 Task: Send an email with the signature Gerald Davis with the subject Request for a course recommendation and the message I appreciate your attention to detail and thorough response. from softage.2@softage.net to softage.6@softage.net with an attached image file Logo.png and move the email from Sent Items to the folder Fragrances
Action: Mouse moved to (700, 303)
Screenshot: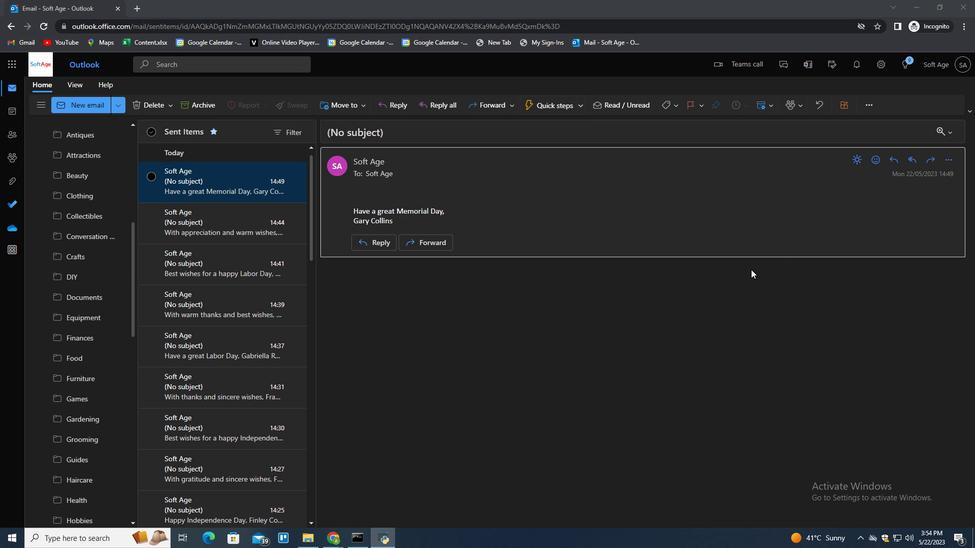 
Action: Mouse pressed left at (700, 303)
Screenshot: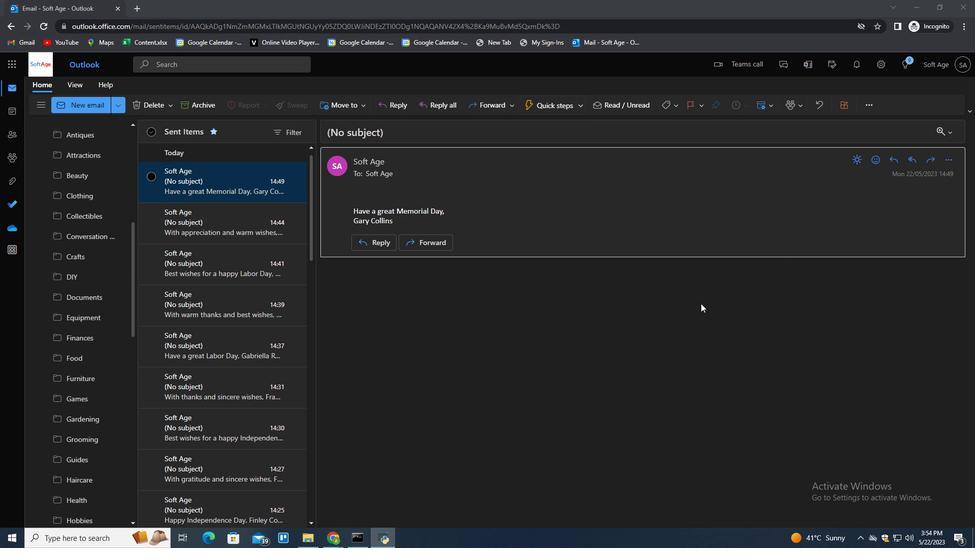 
Action: Key pressed n
Screenshot: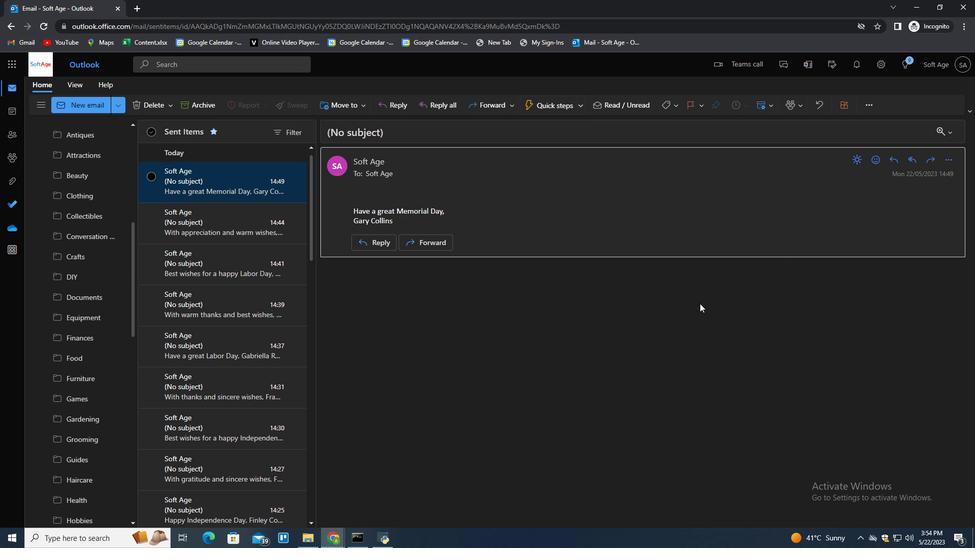 
Action: Mouse moved to (683, 101)
Screenshot: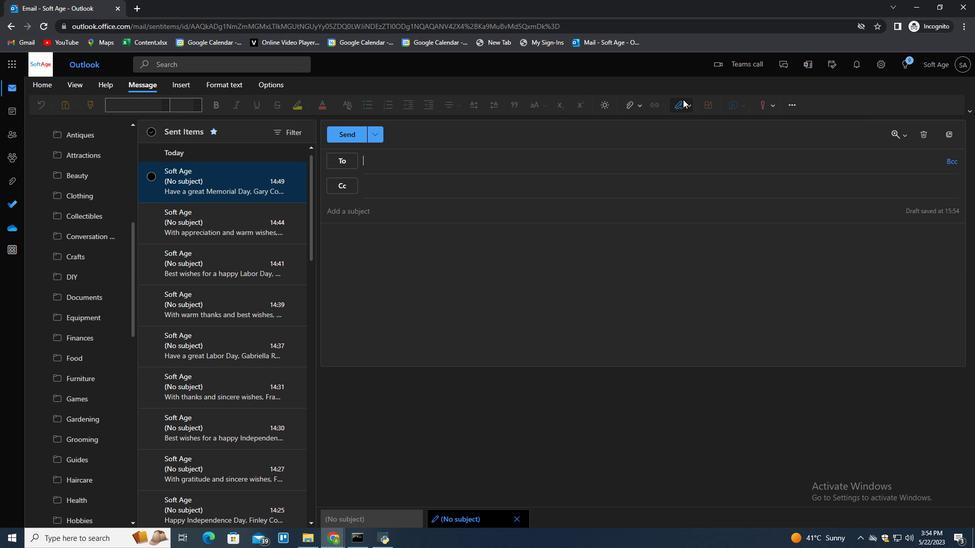 
Action: Mouse pressed left at (683, 101)
Screenshot: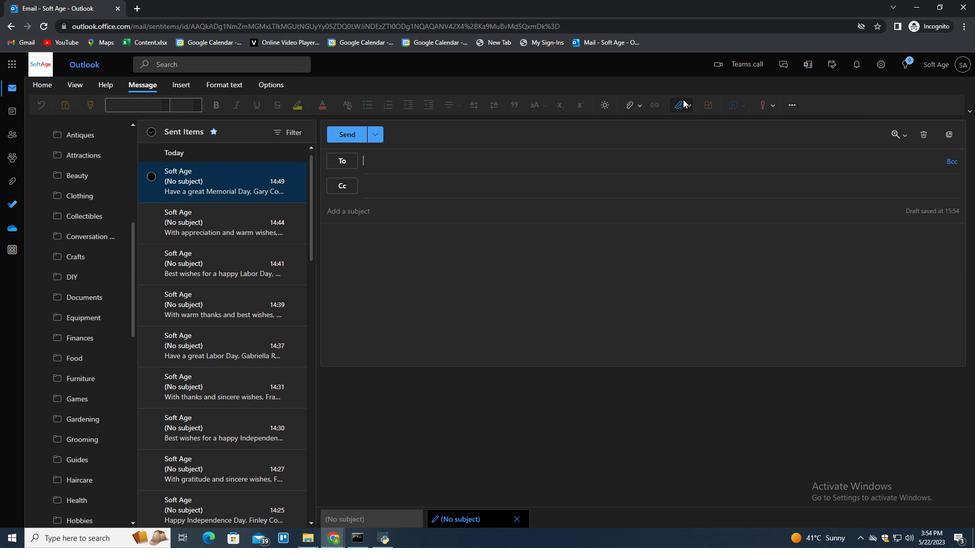 
Action: Mouse moved to (669, 141)
Screenshot: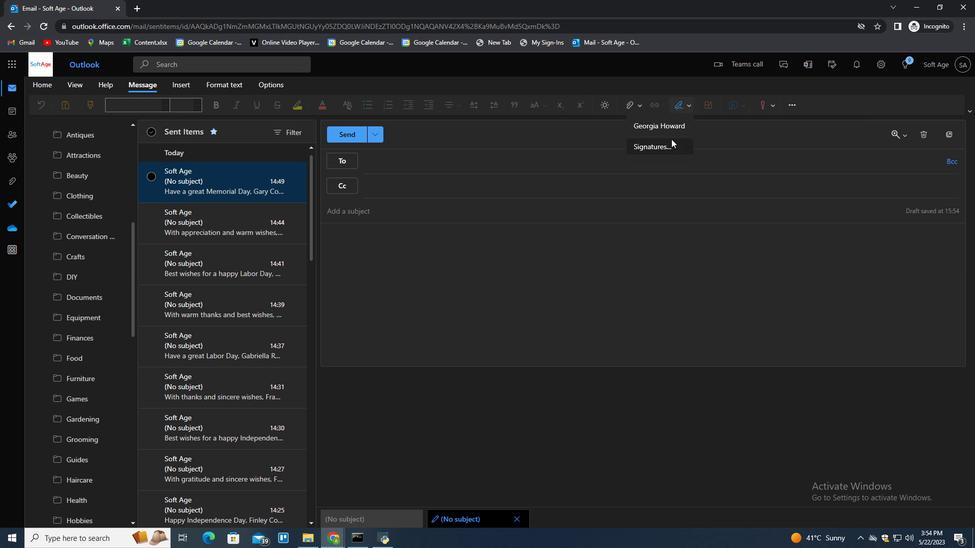 
Action: Mouse pressed left at (669, 141)
Screenshot: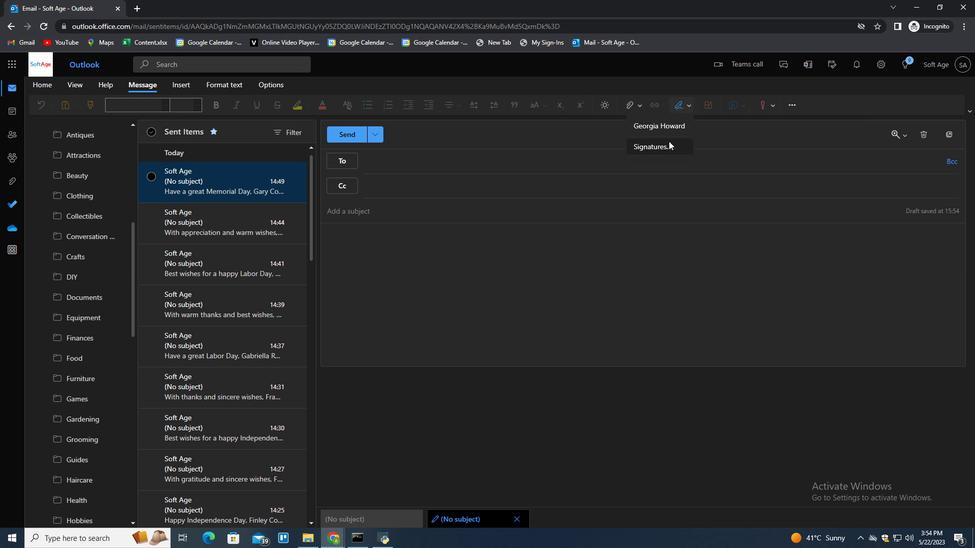 
Action: Mouse moved to (690, 188)
Screenshot: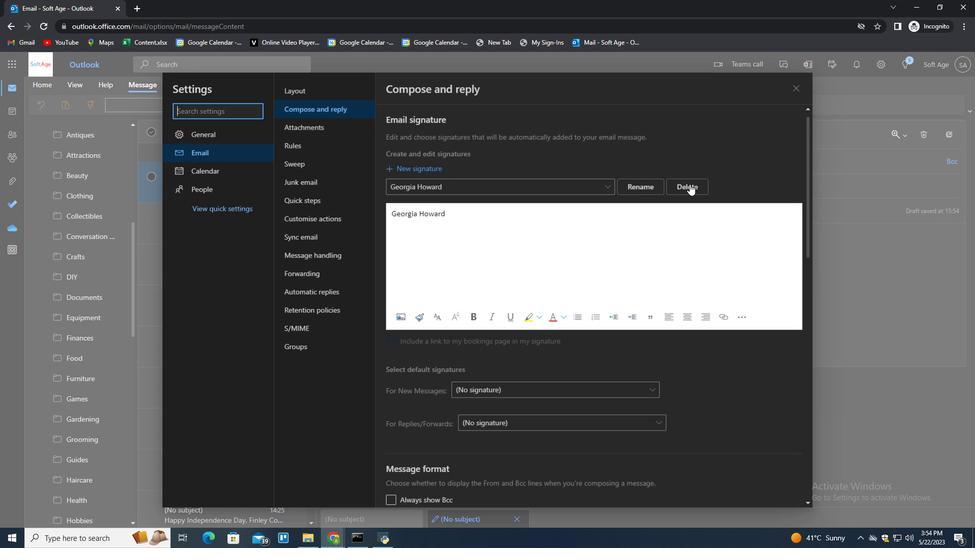 
Action: Mouse pressed left at (690, 188)
Screenshot: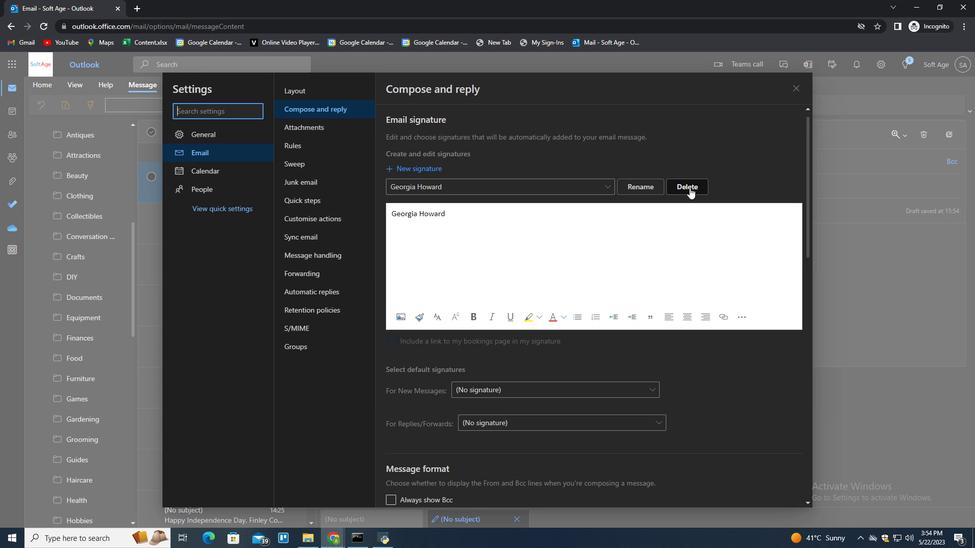 
Action: Mouse moved to (688, 187)
Screenshot: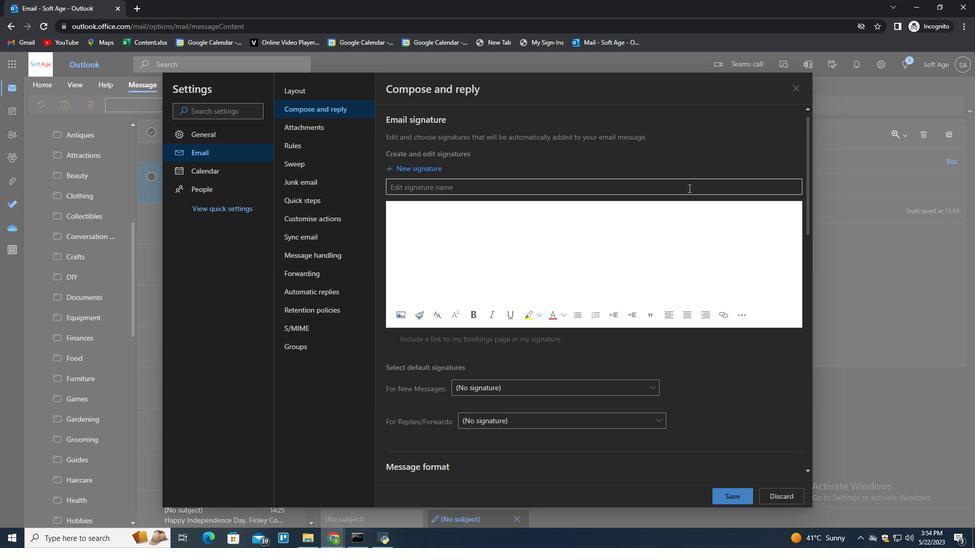 
Action: Mouse pressed left at (688, 187)
Screenshot: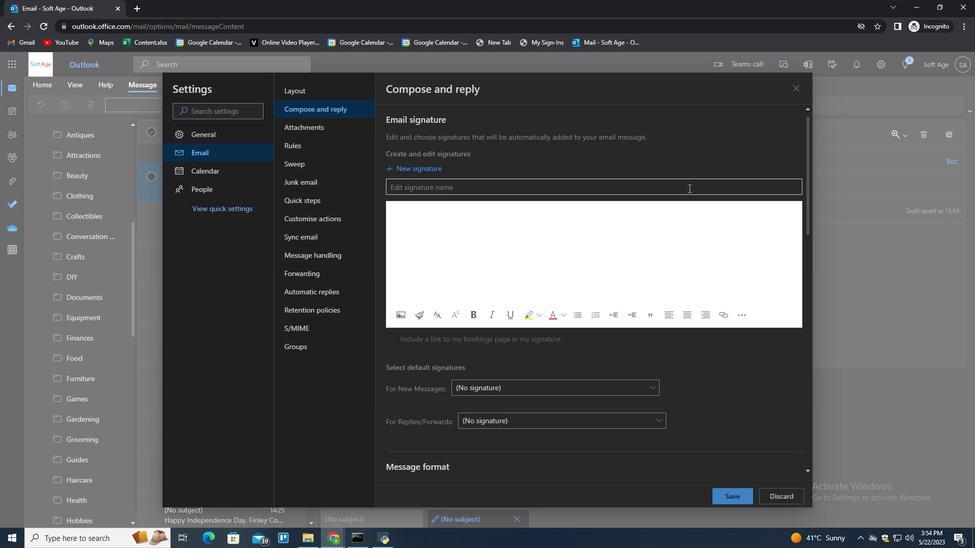 
Action: Key pressed <Key.shift>Gerald<Key.space><Key.shift>Davis<Key.tab><Key.shift>Gr<Key.backspace>erals<Key.backspace>d<Key.space><Key.shift>Davis
Screenshot: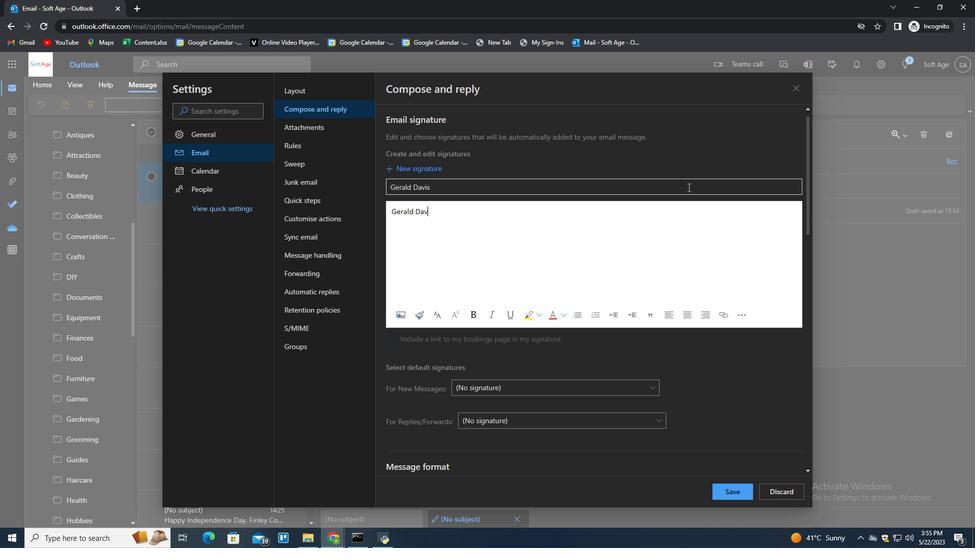 
Action: Mouse moved to (731, 485)
Screenshot: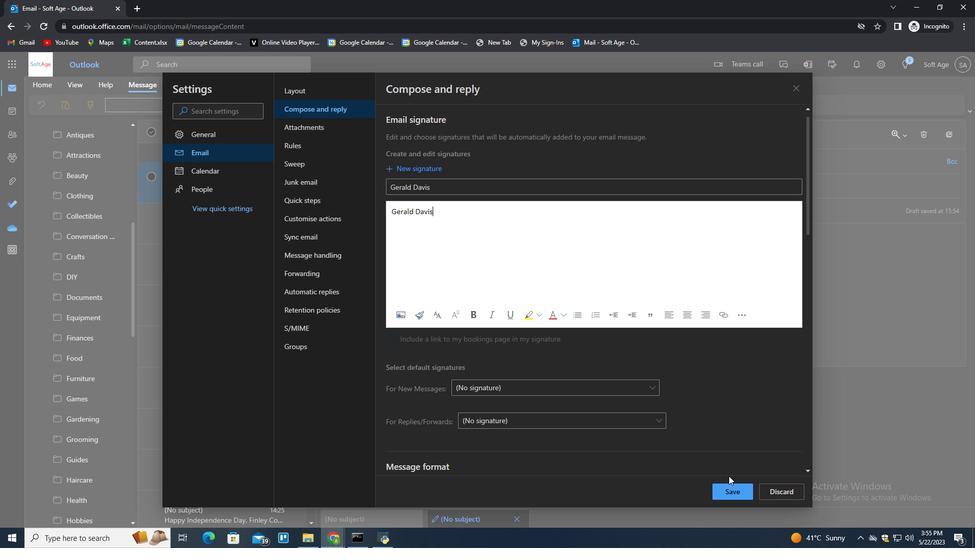 
Action: Mouse pressed left at (731, 485)
Screenshot: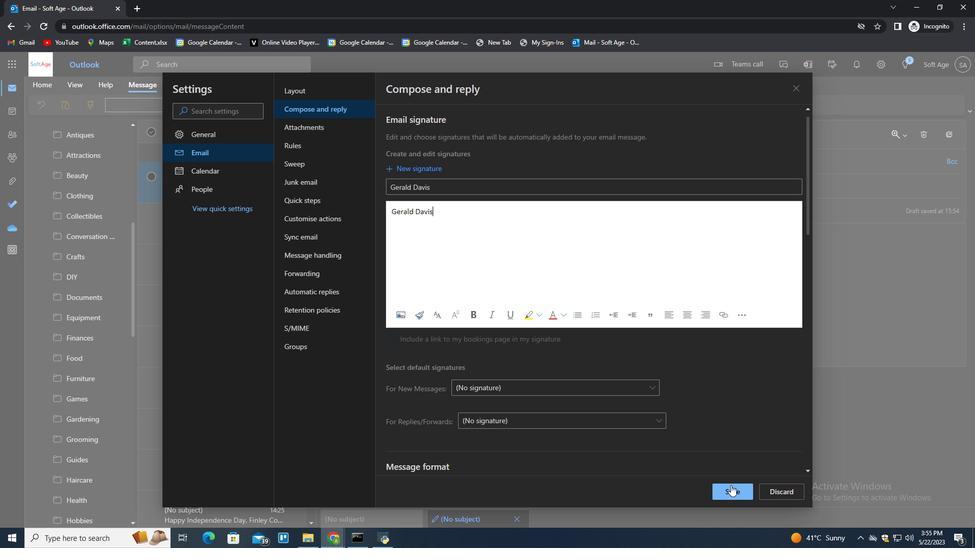 
Action: Mouse moved to (865, 343)
Screenshot: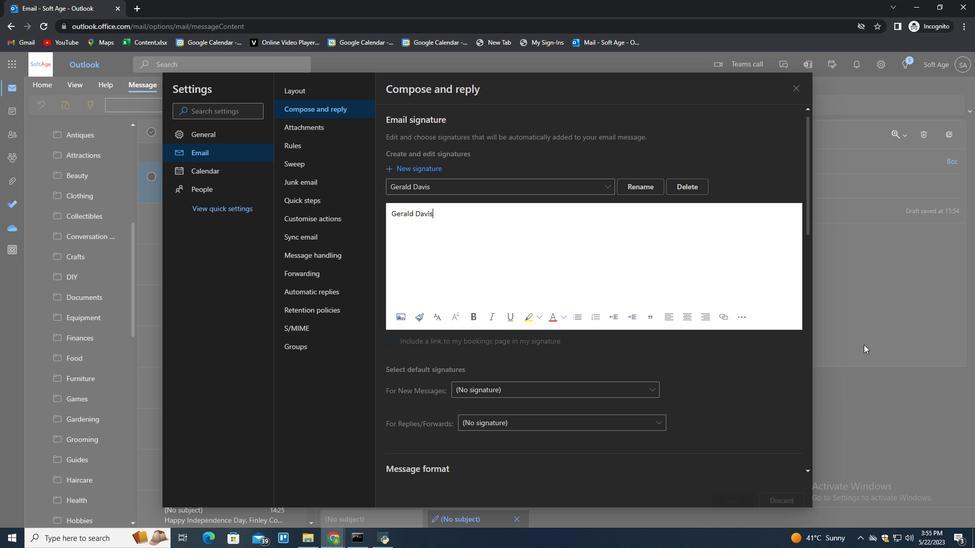 
Action: Mouse pressed left at (865, 343)
Screenshot: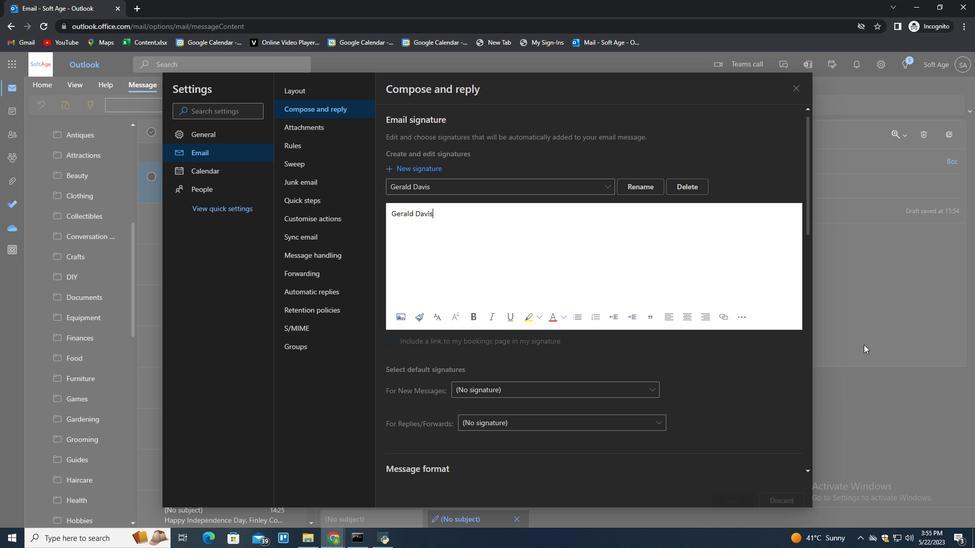 
Action: Mouse moved to (688, 107)
Screenshot: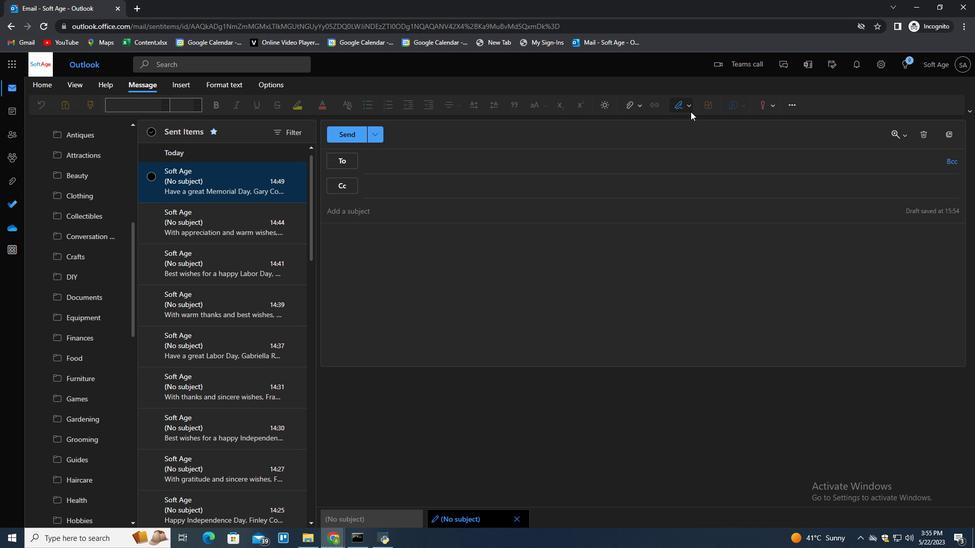 
Action: Mouse pressed left at (688, 107)
Screenshot: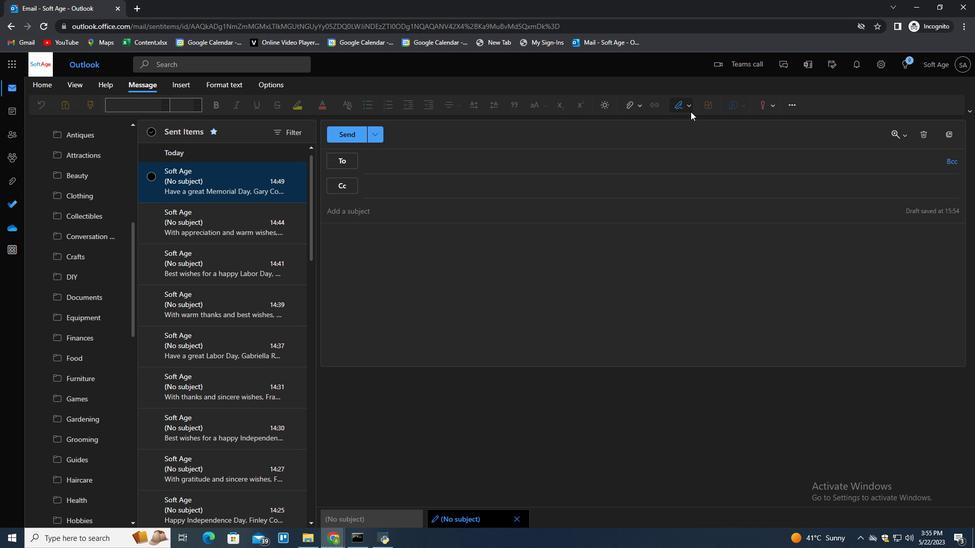 
Action: Mouse moved to (678, 124)
Screenshot: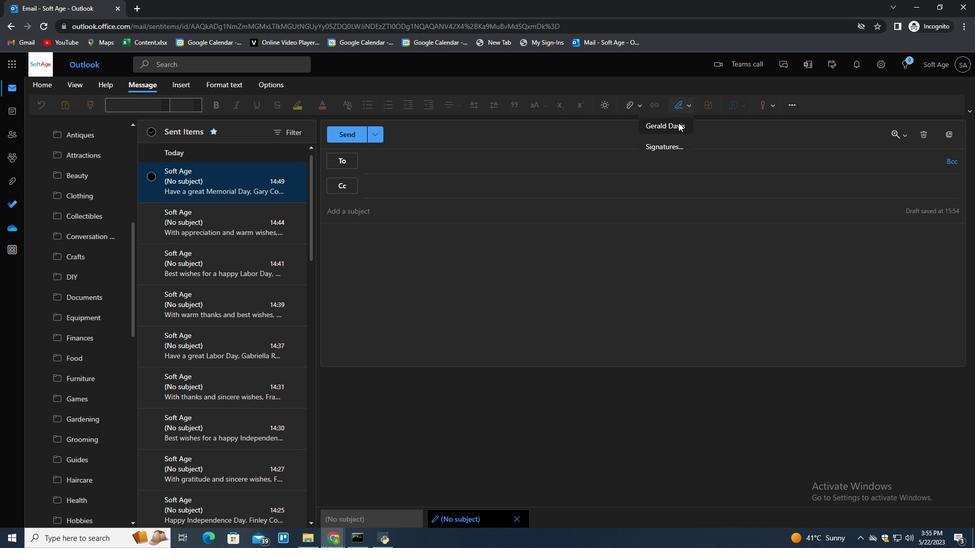 
Action: Mouse pressed left at (678, 124)
Screenshot: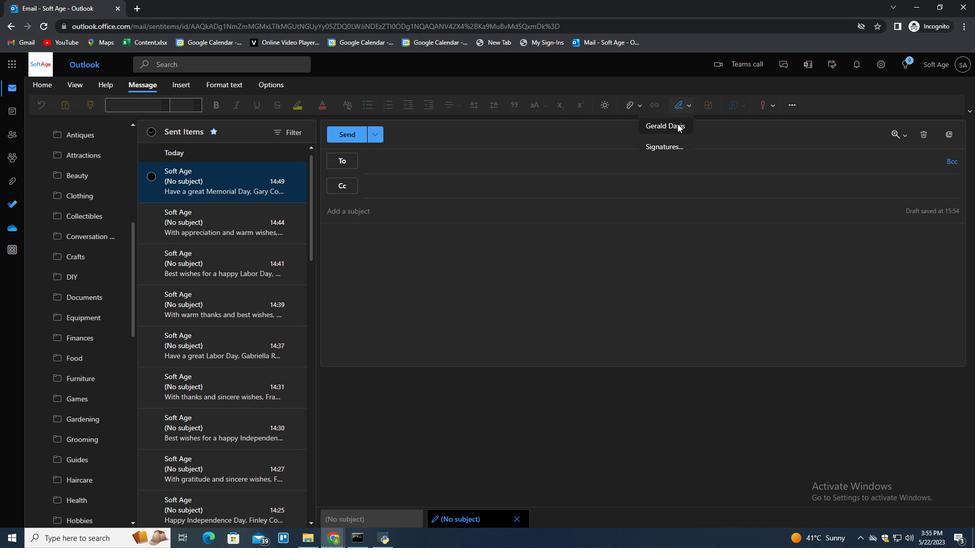 
Action: Mouse moved to (378, 214)
Screenshot: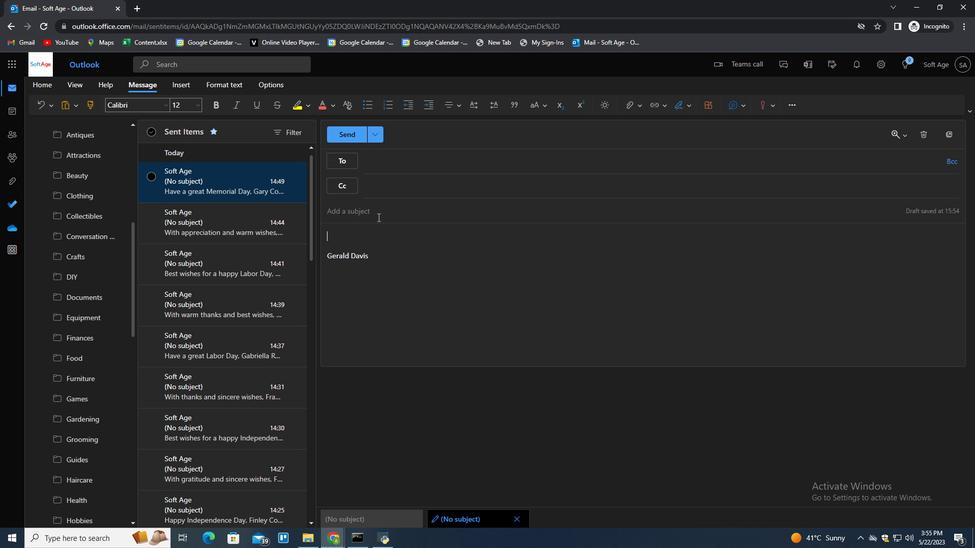
Action: Mouse pressed left at (378, 214)
Screenshot: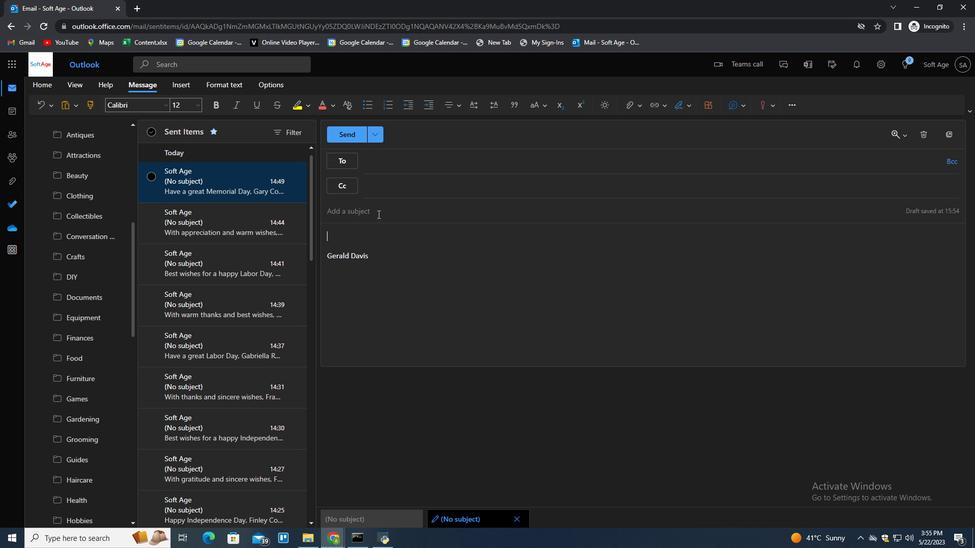 
Action: Key pressed <Key.shift>
Screenshot: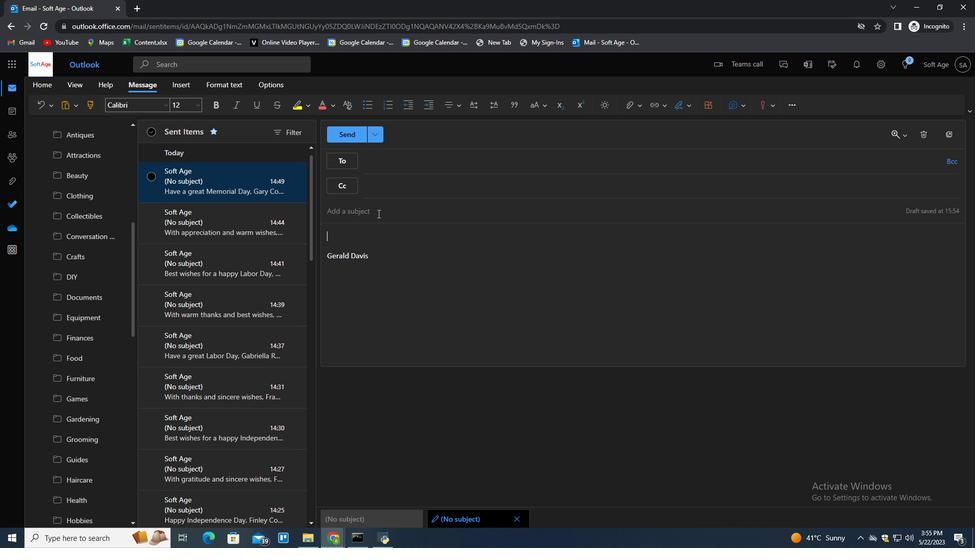 
Action: Mouse moved to (378, 210)
Screenshot: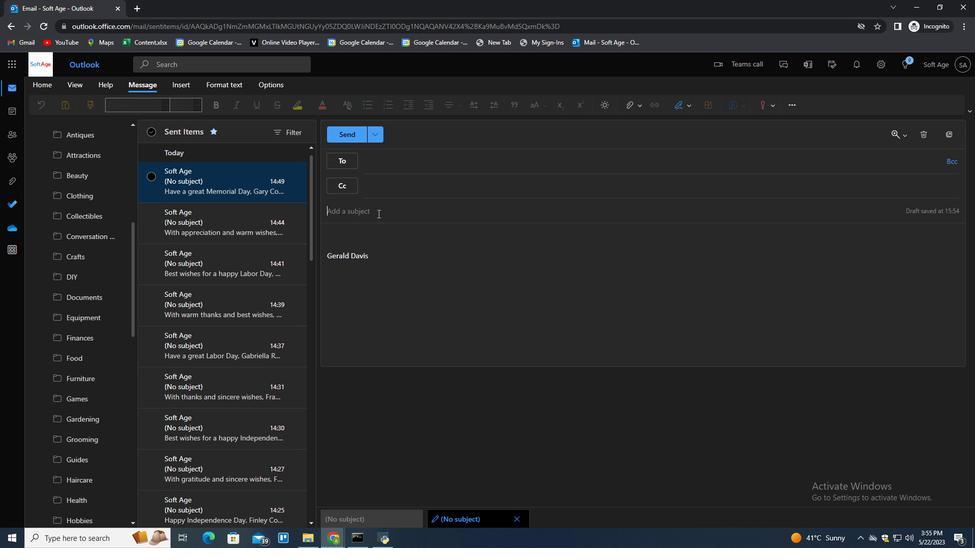 
Action: Key pressed Request<Key.space>for<Key.space>a<Key.space>course<Key.space>recommendation<Key.tab><Key.shift>I<Key.space>appreciate<Key.space>your<Key.space>attention<Key.space>to<Key.space>detail<Key.space>and<Key.space>throu<Key.backspace><Key.backspace><Key.backspace>orought<Key.backspace><Key.space>response,<Key.backspace>.
Screenshot: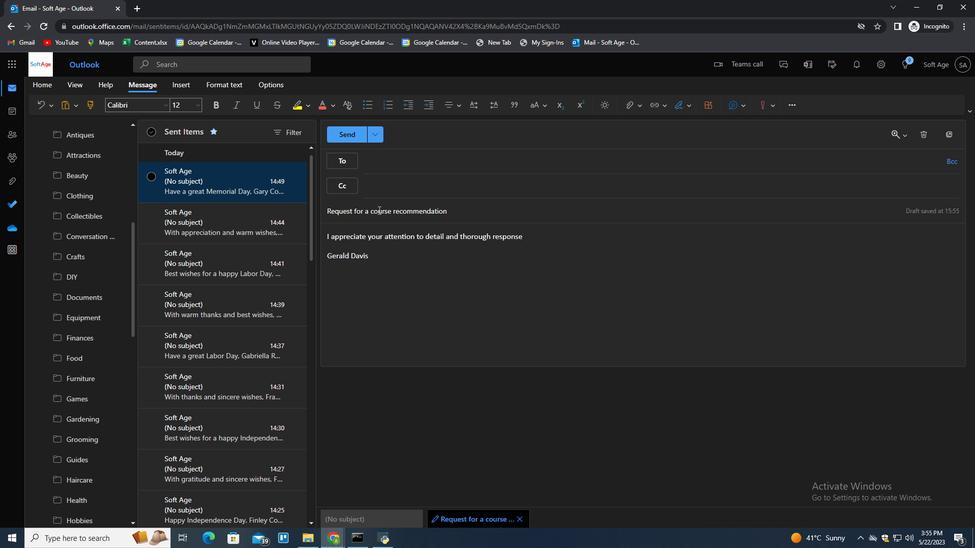 
Action: Mouse moved to (386, 158)
Screenshot: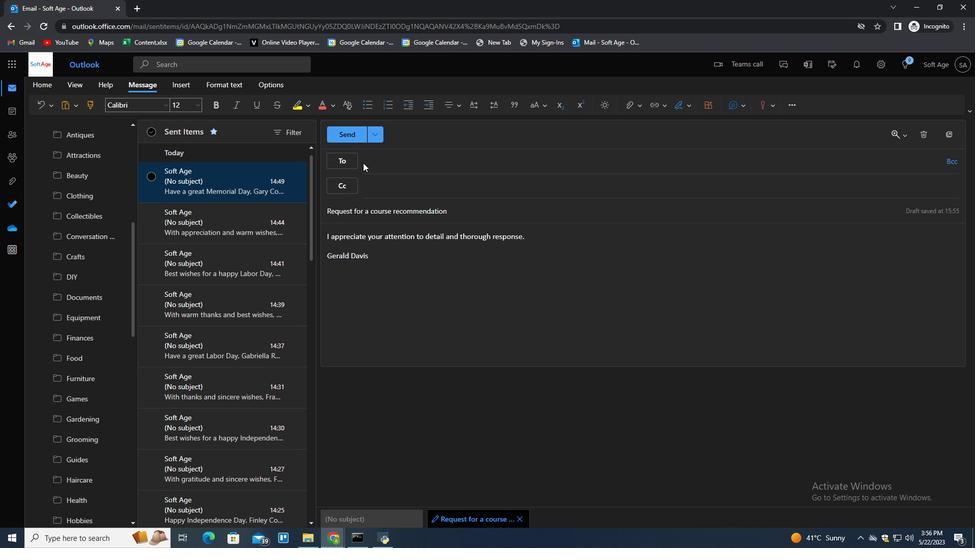 
Action: Mouse pressed left at (386, 158)
Screenshot: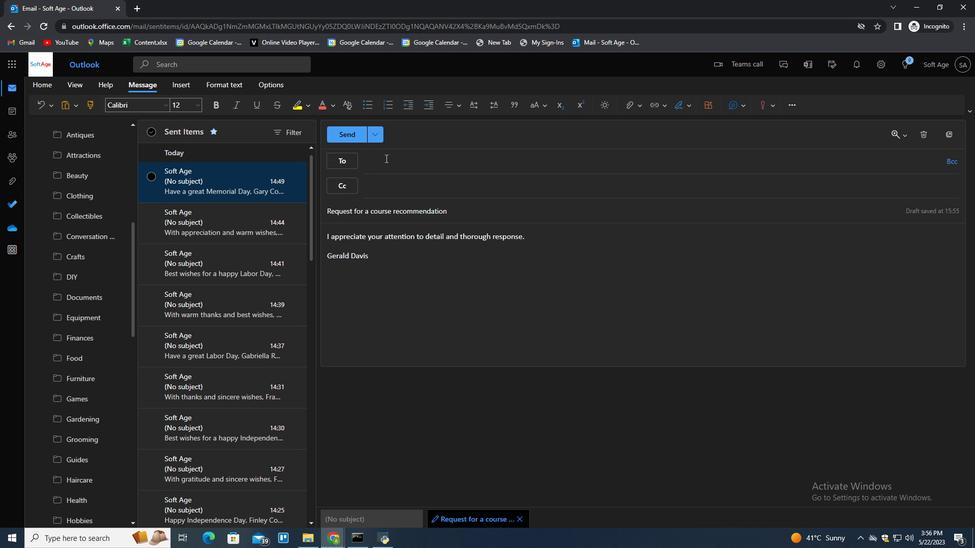 
Action: Key pressed softage6<Key.shift>@<Key.left><Key.left>.<Key.end>softage.net<Key.enter>
Screenshot: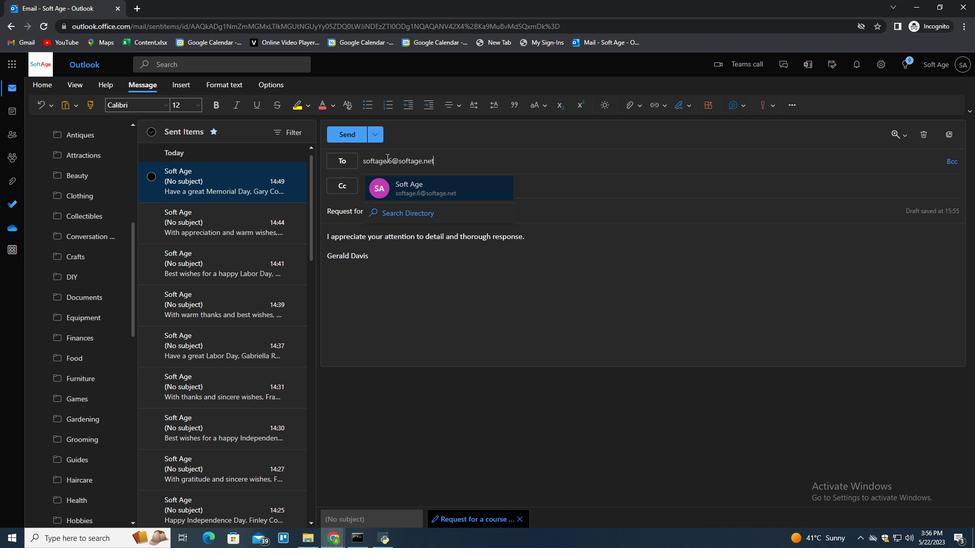 
Action: Mouse moved to (408, 255)
Screenshot: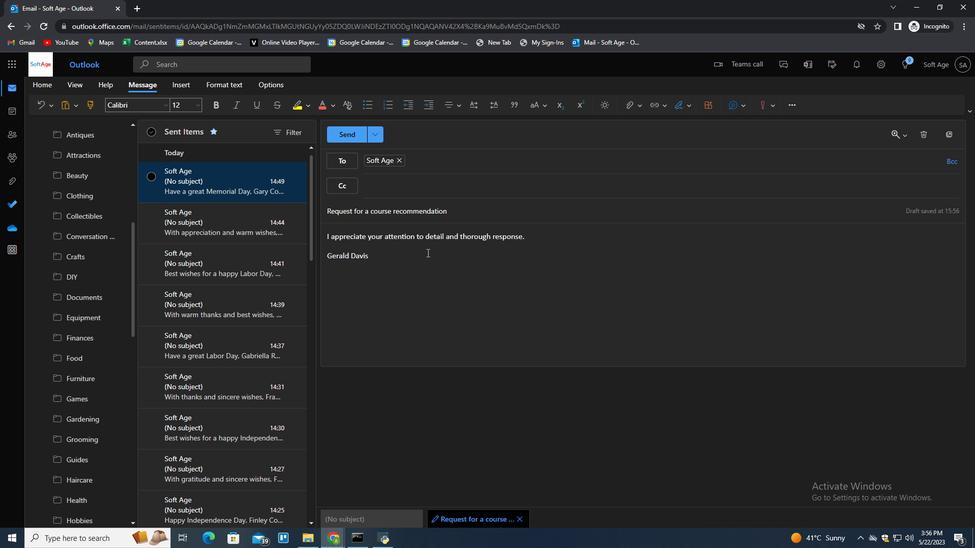 
Action: Mouse pressed left at (408, 255)
Screenshot: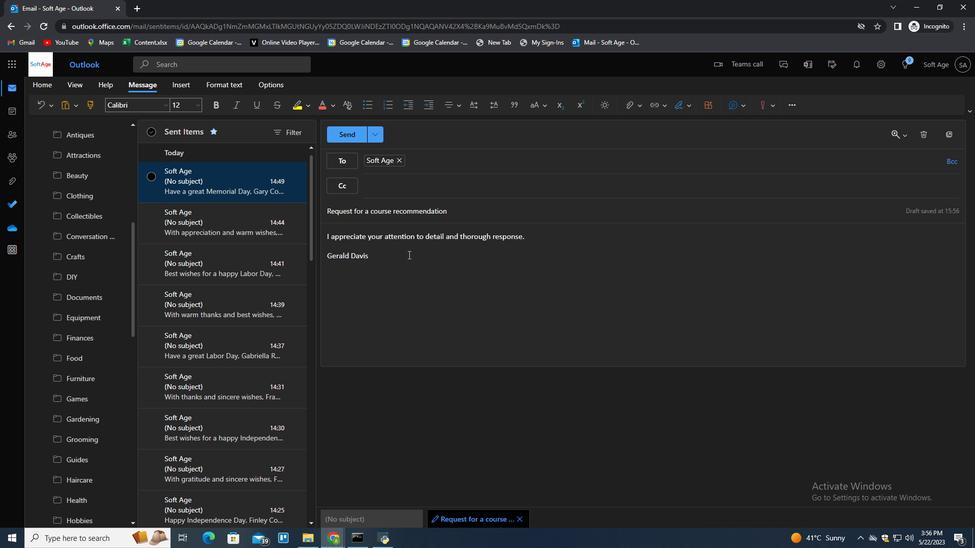 
Action: Mouse moved to (636, 98)
Screenshot: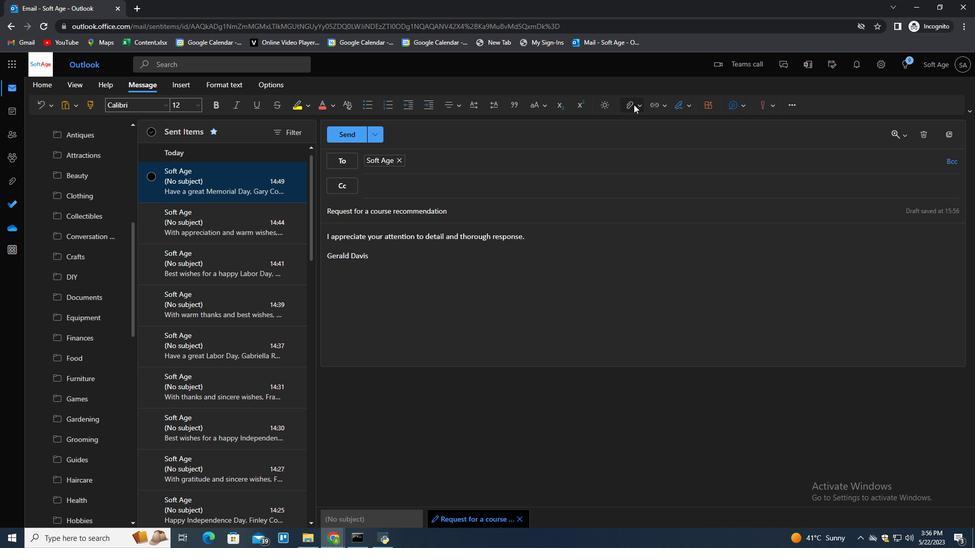 
Action: Mouse pressed left at (636, 98)
Screenshot: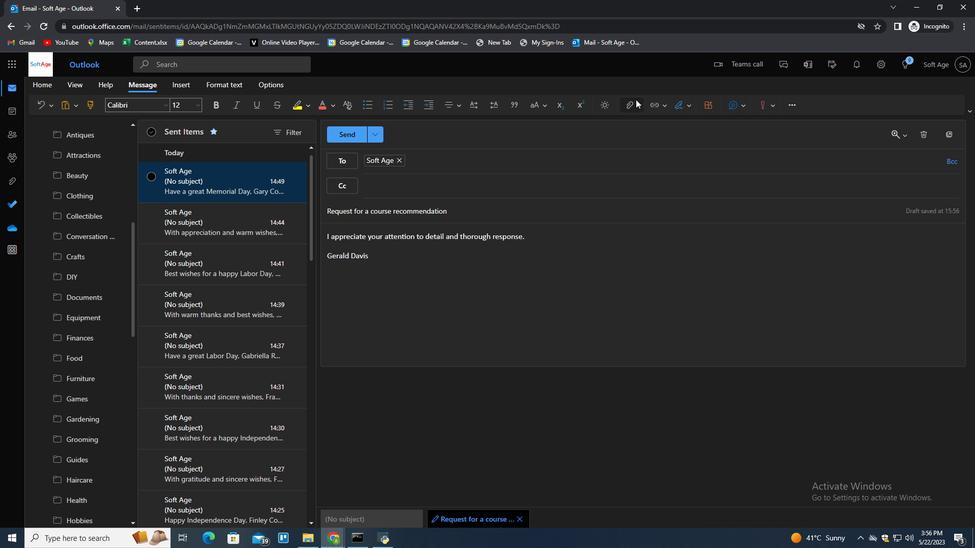 
Action: Mouse moved to (606, 128)
Screenshot: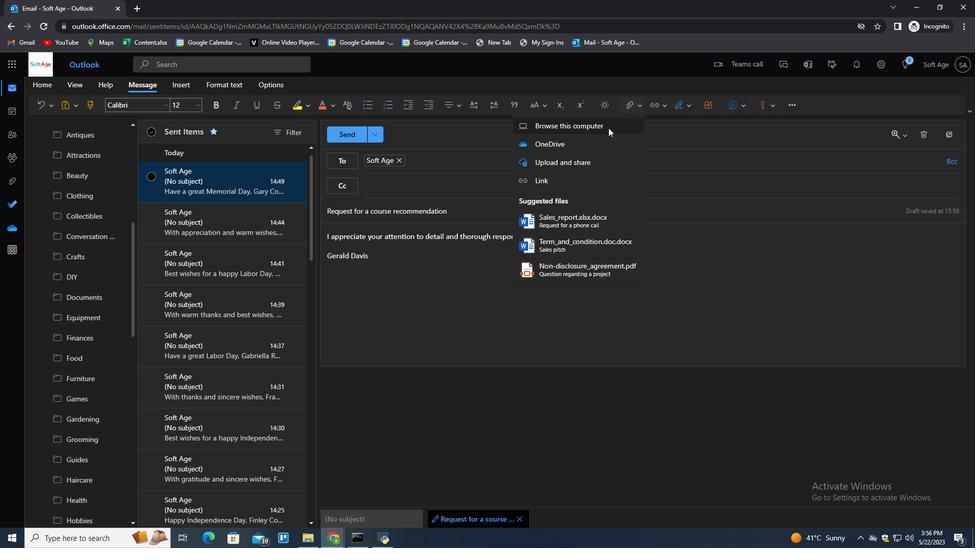 
Action: Mouse pressed left at (606, 128)
Screenshot: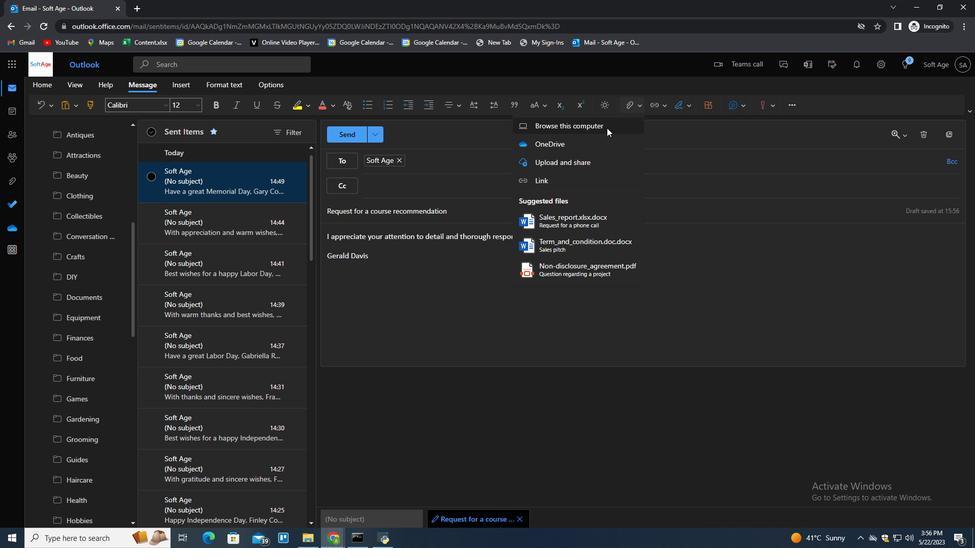 
Action: Mouse moved to (248, 156)
Screenshot: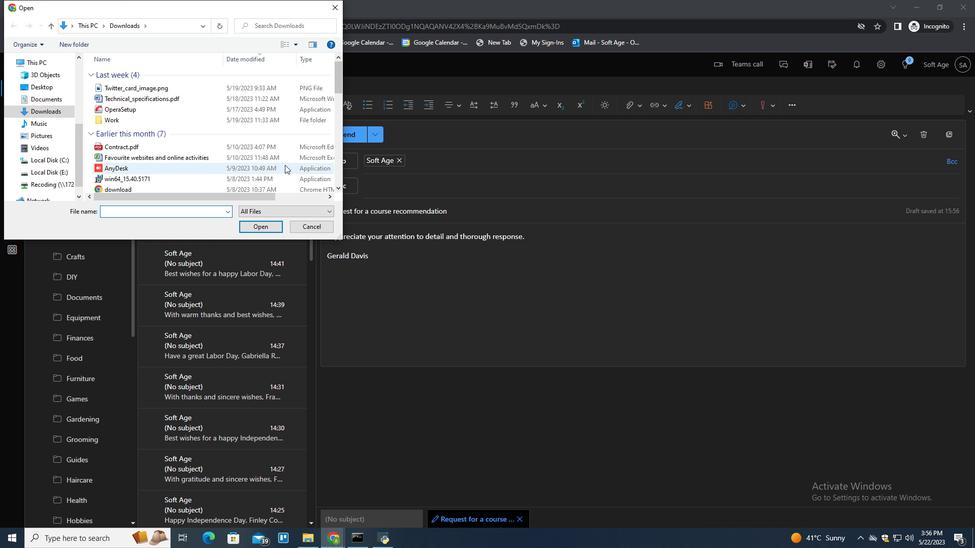 
Action: Mouse scrolled (248, 156) with delta (0, 0)
Screenshot: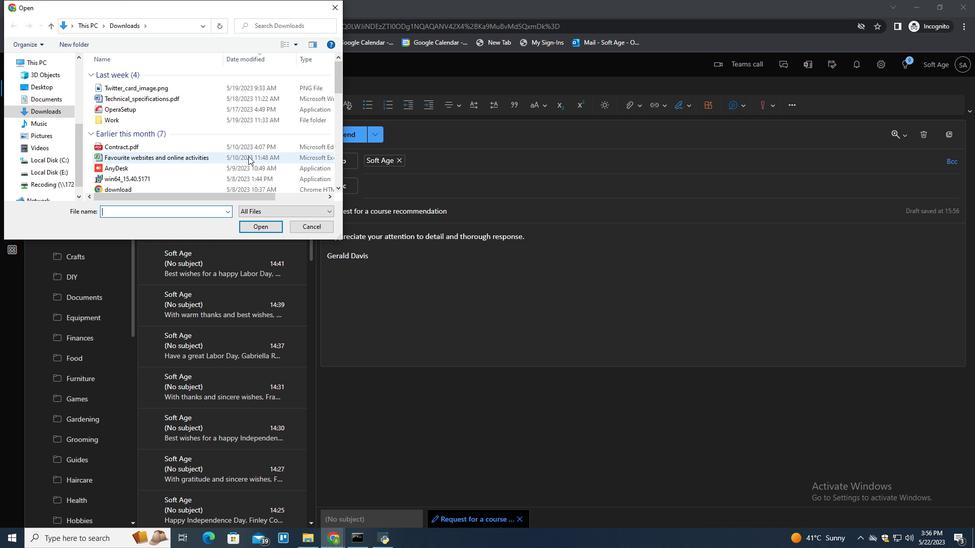 
Action: Mouse scrolled (248, 156) with delta (0, 0)
Screenshot: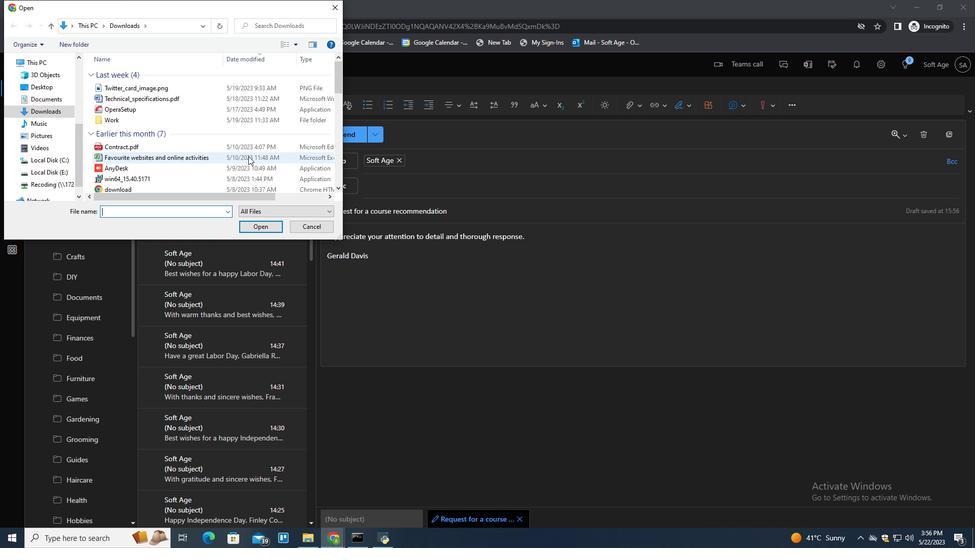 
Action: Mouse scrolled (248, 156) with delta (0, 0)
Screenshot: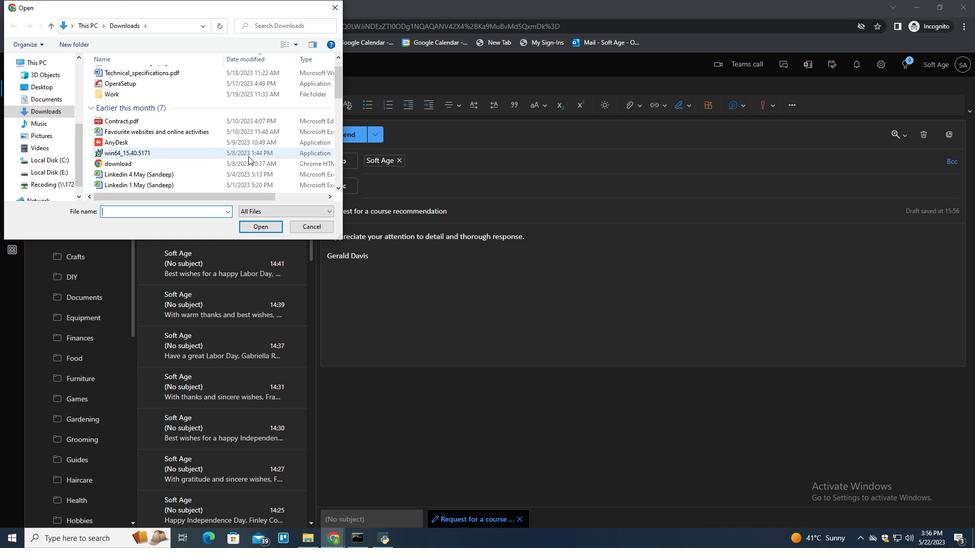 
Action: Mouse scrolled (248, 156) with delta (0, 0)
Screenshot: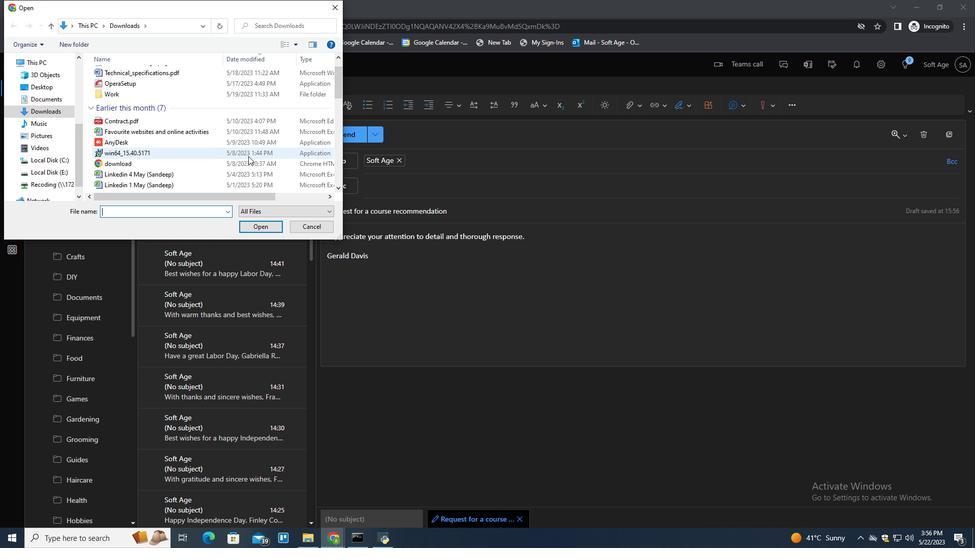 
Action: Mouse scrolled (248, 156) with delta (0, 0)
Screenshot: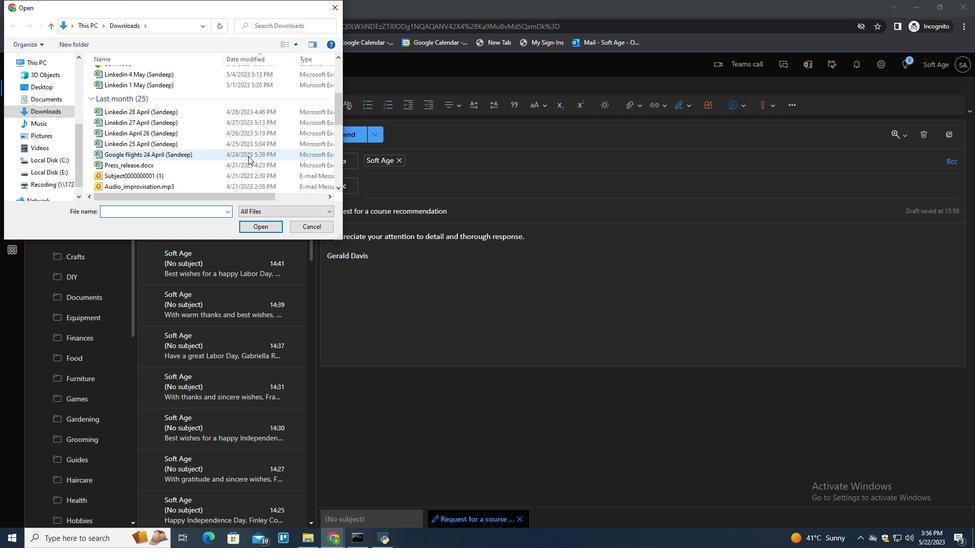 
Action: Mouse scrolled (248, 156) with delta (0, 0)
Screenshot: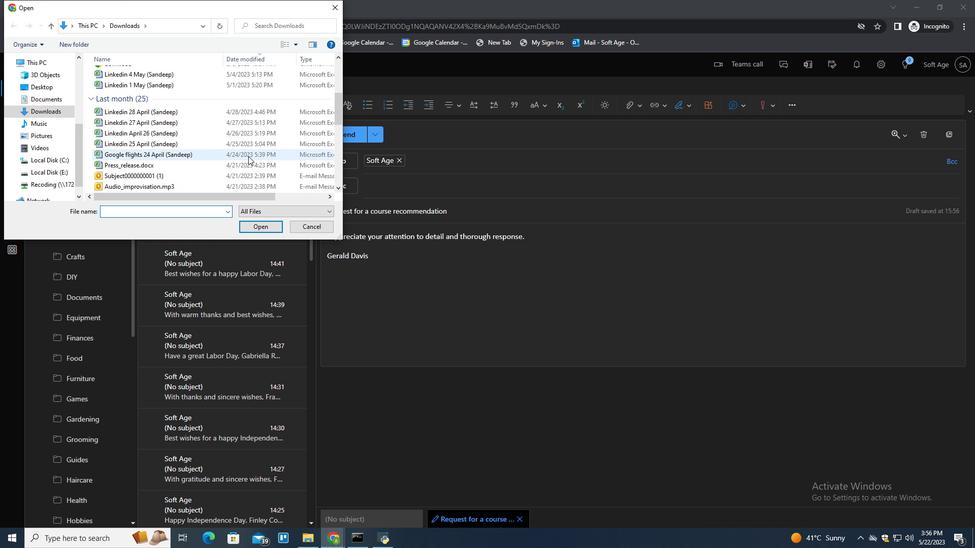 
Action: Mouse scrolled (248, 156) with delta (0, 0)
Screenshot: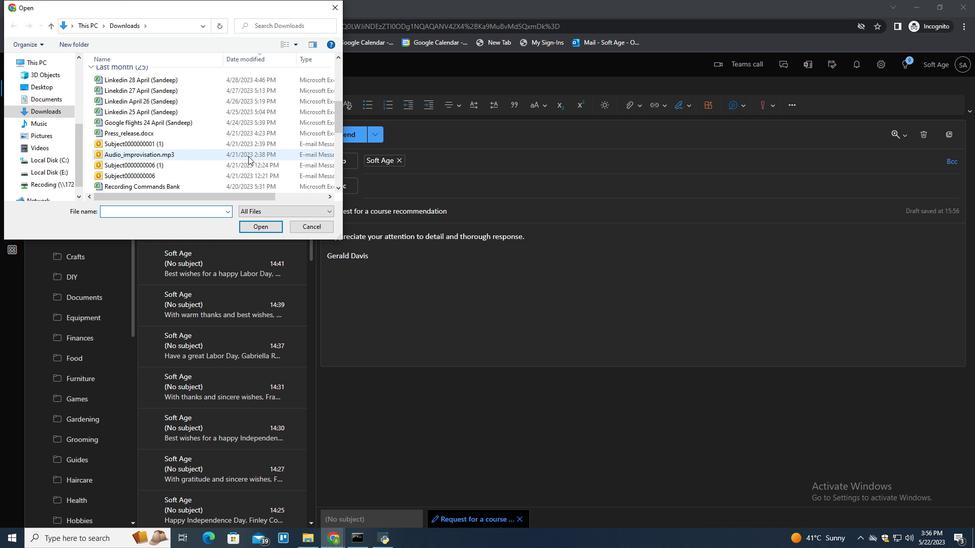 
Action: Mouse scrolled (248, 156) with delta (0, 0)
Screenshot: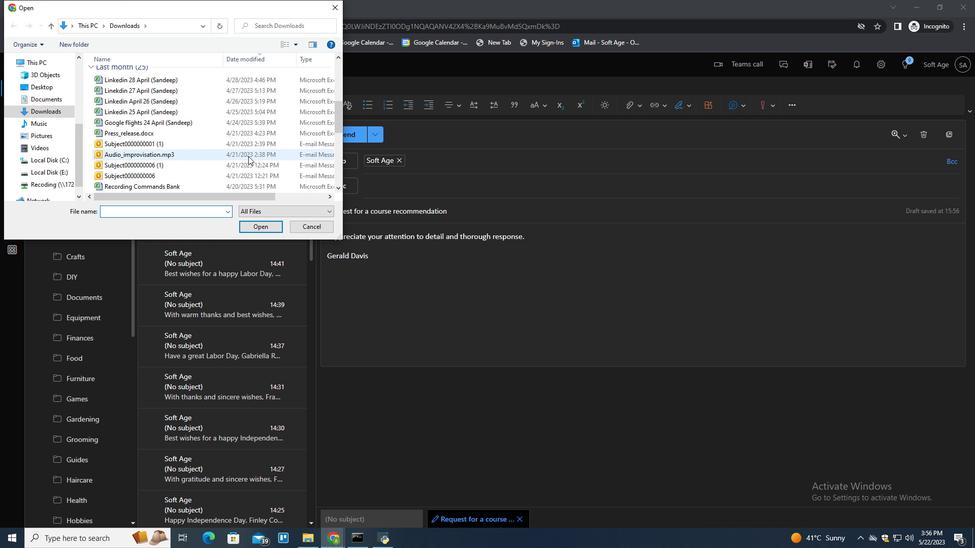 
Action: Mouse scrolled (248, 156) with delta (0, 0)
Screenshot: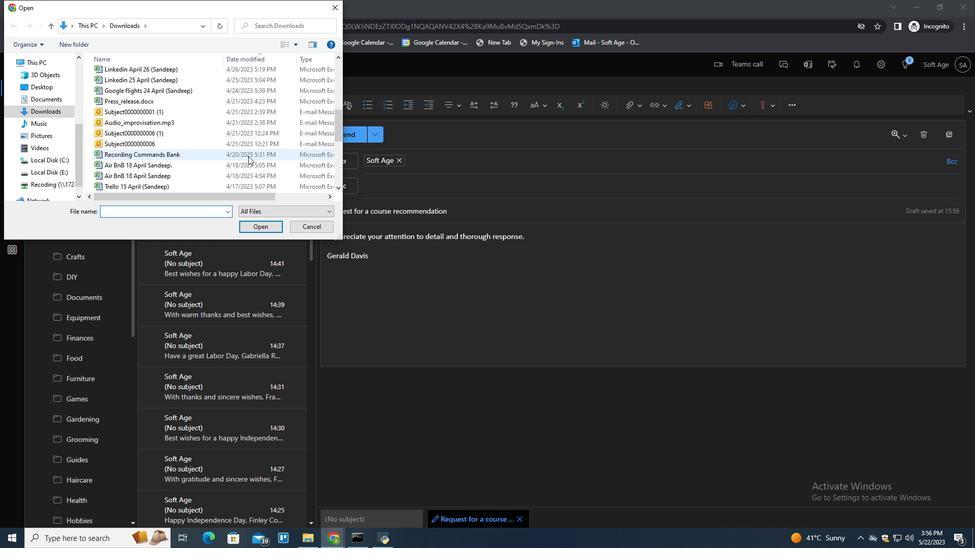 
Action: Mouse scrolled (248, 156) with delta (0, 0)
Screenshot: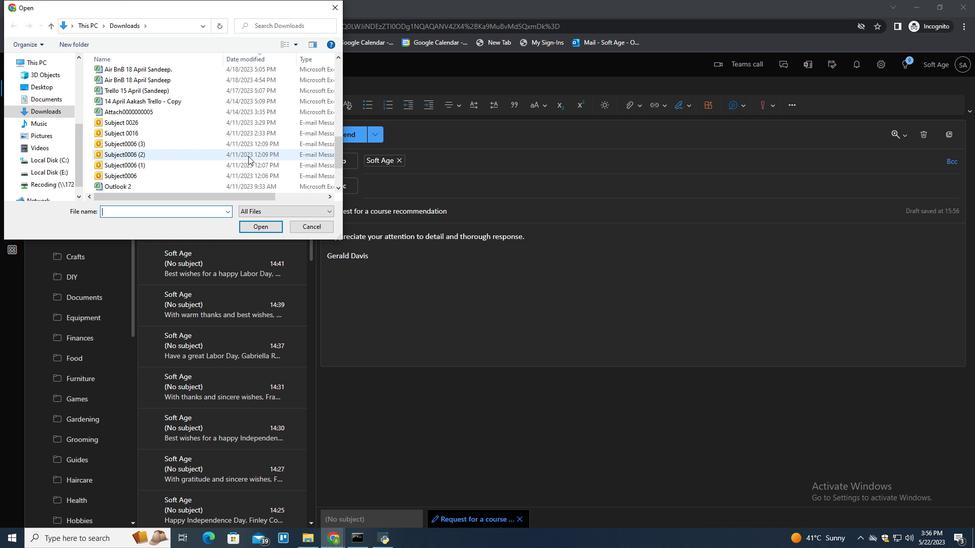 
Action: Mouse scrolled (248, 156) with delta (0, 0)
Screenshot: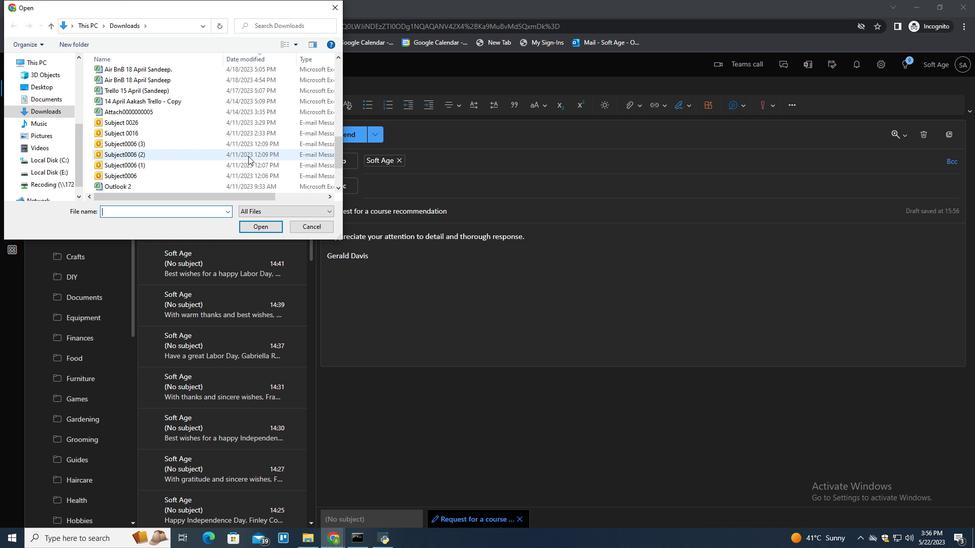 
Action: Mouse scrolled (248, 156) with delta (0, 0)
Screenshot: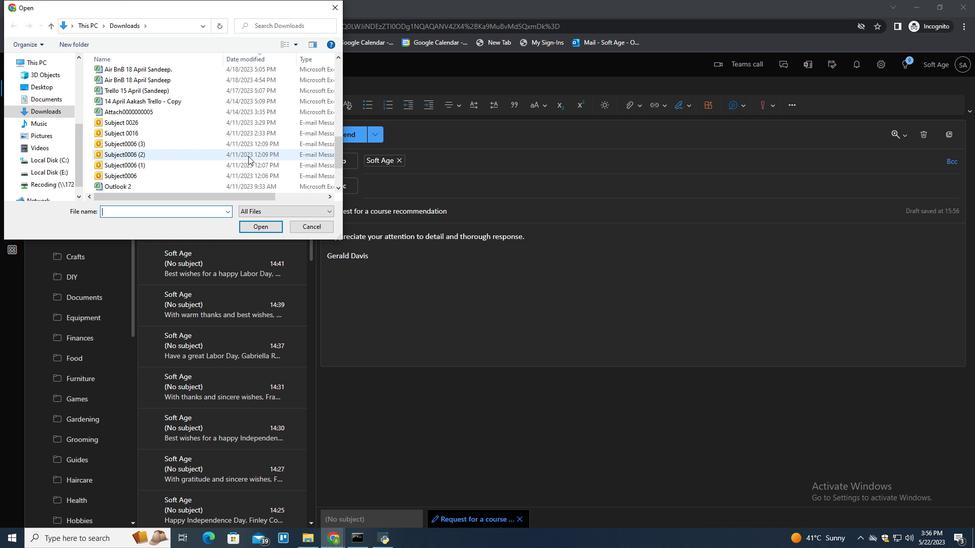 
Action: Mouse scrolled (248, 156) with delta (0, 0)
Screenshot: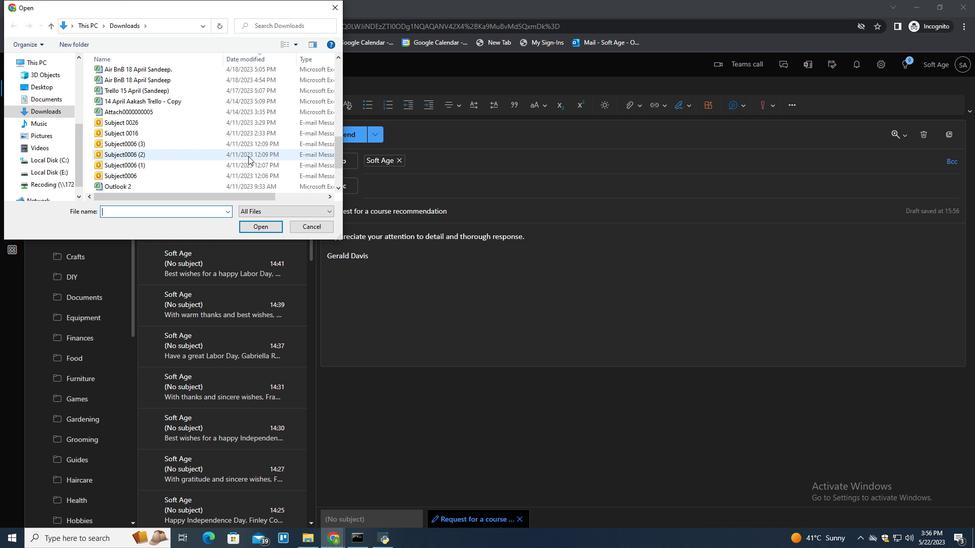 
Action: Mouse scrolled (248, 156) with delta (0, 0)
Screenshot: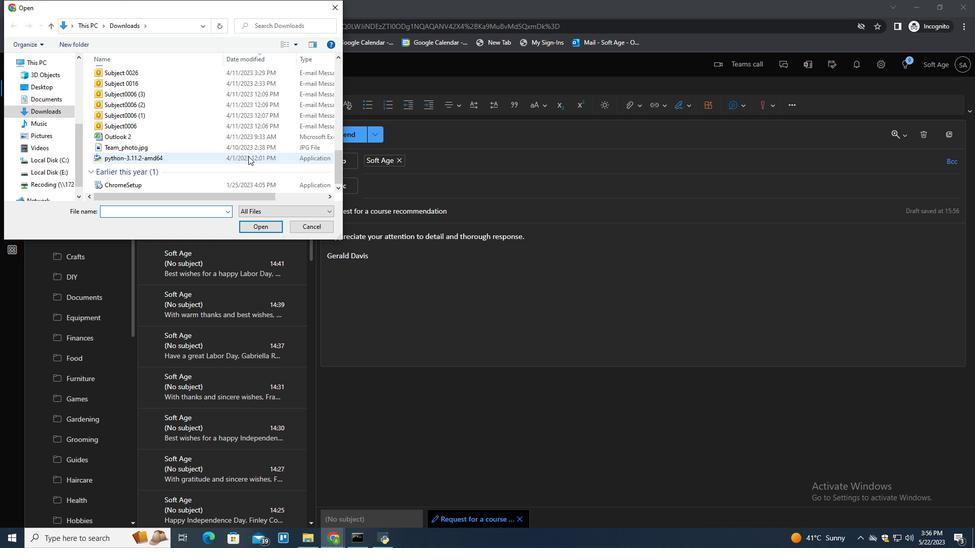 
Action: Mouse moved to (206, 146)
Screenshot: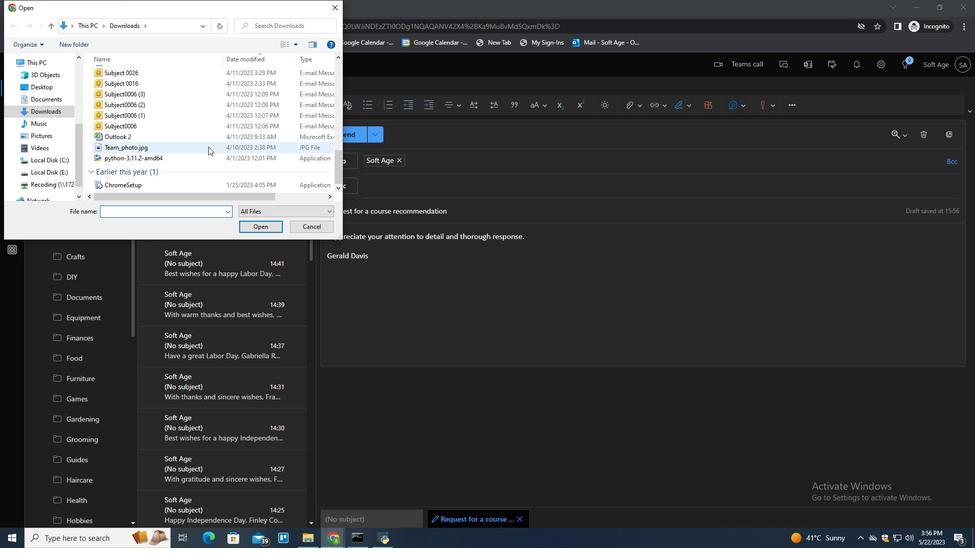 
Action: Mouse pressed left at (206, 146)
Screenshot: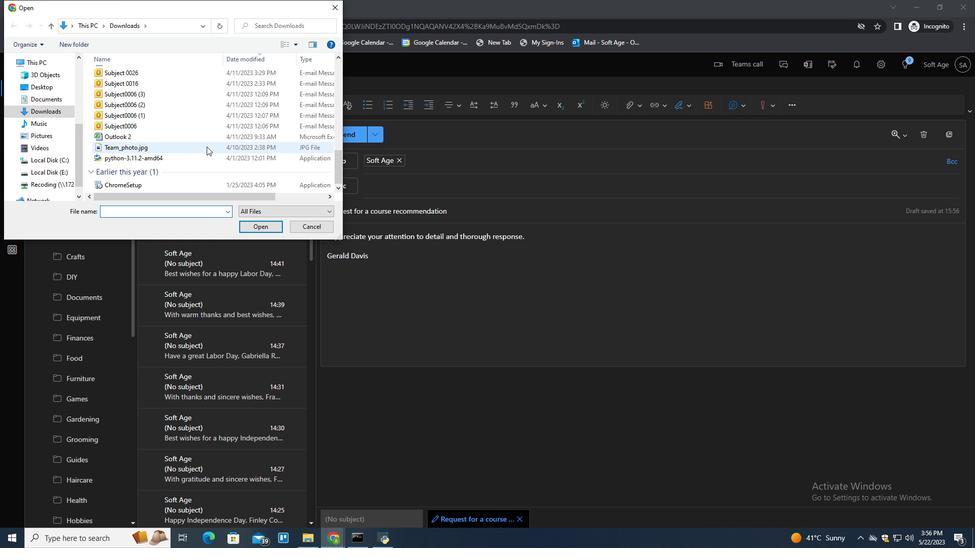 
Action: Key pressed <Key.f2><Key.shift>LO<Key.backspace>ogo.png
Screenshot: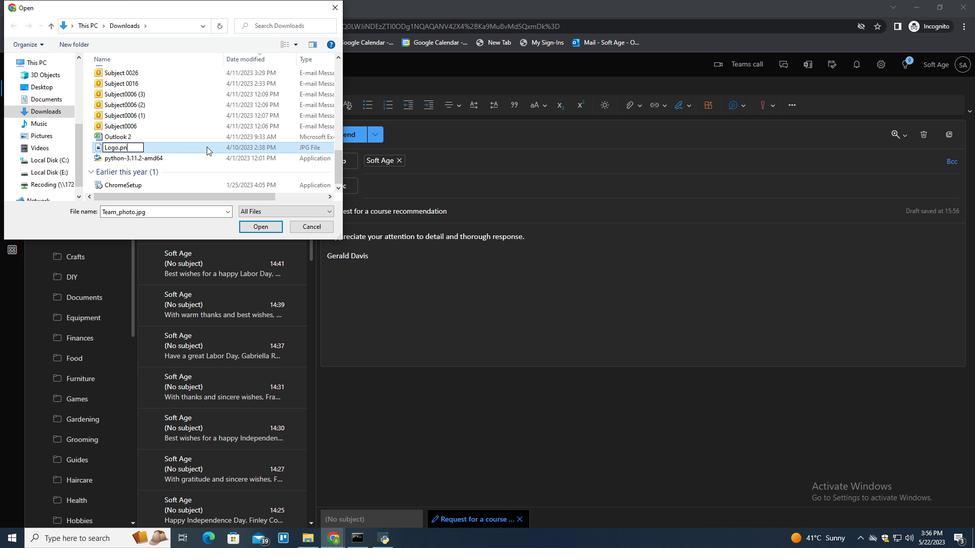 
Action: Mouse pressed left at (206, 146)
Screenshot: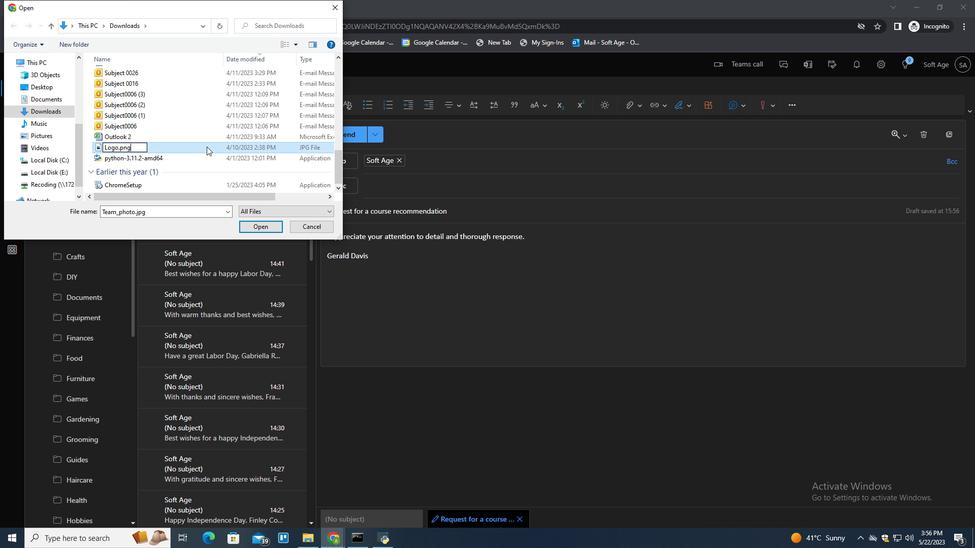 
Action: Mouse moved to (254, 230)
Screenshot: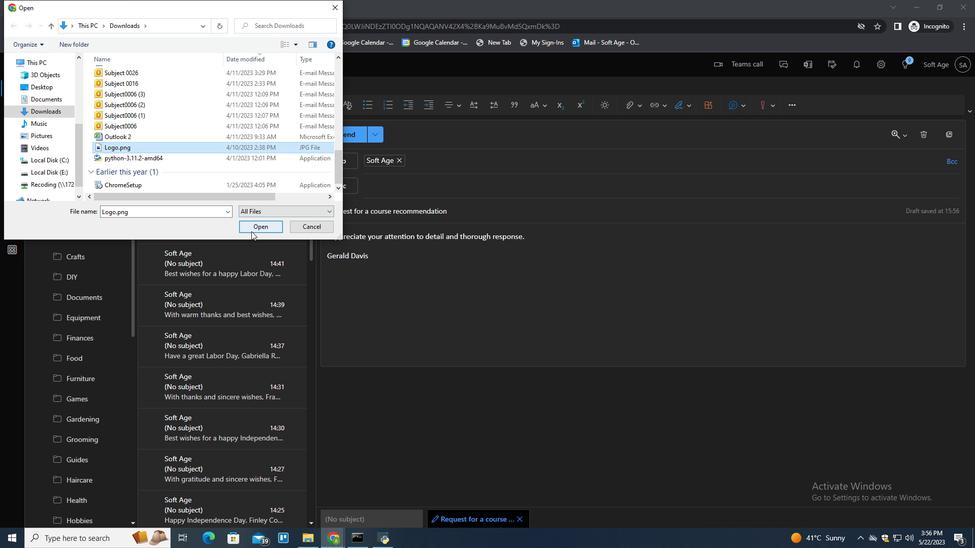 
Action: Mouse pressed left at (254, 230)
Screenshot: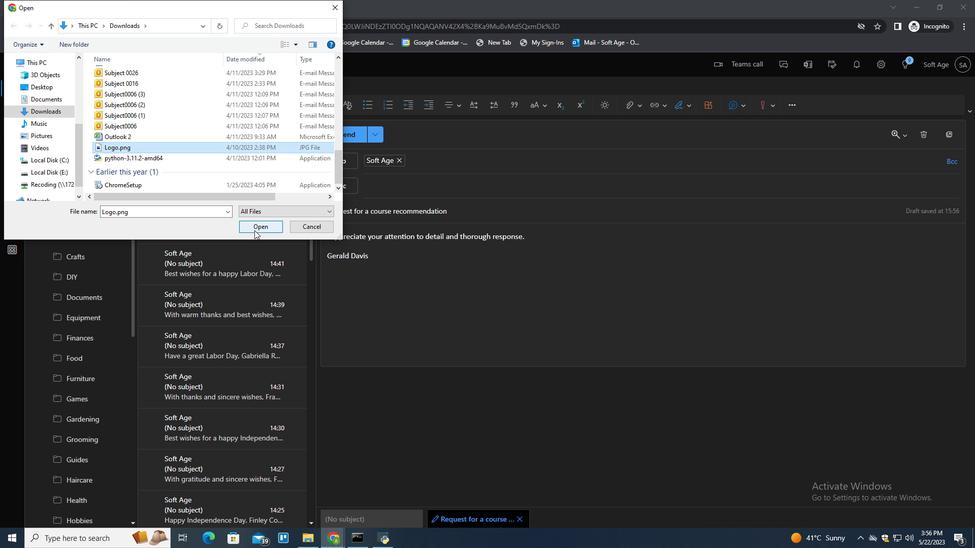 
Action: Mouse moved to (479, 351)
Screenshot: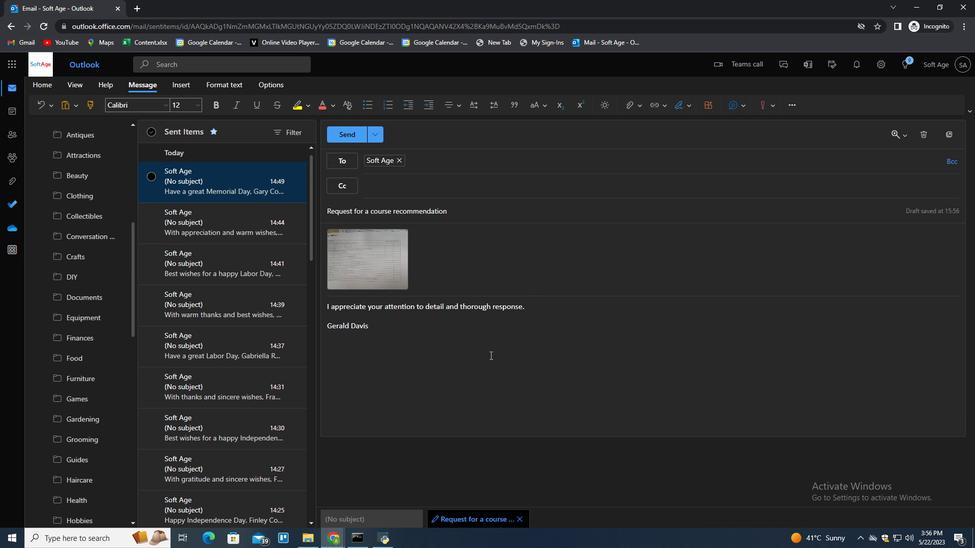 
Action: Mouse pressed left at (479, 351)
Screenshot: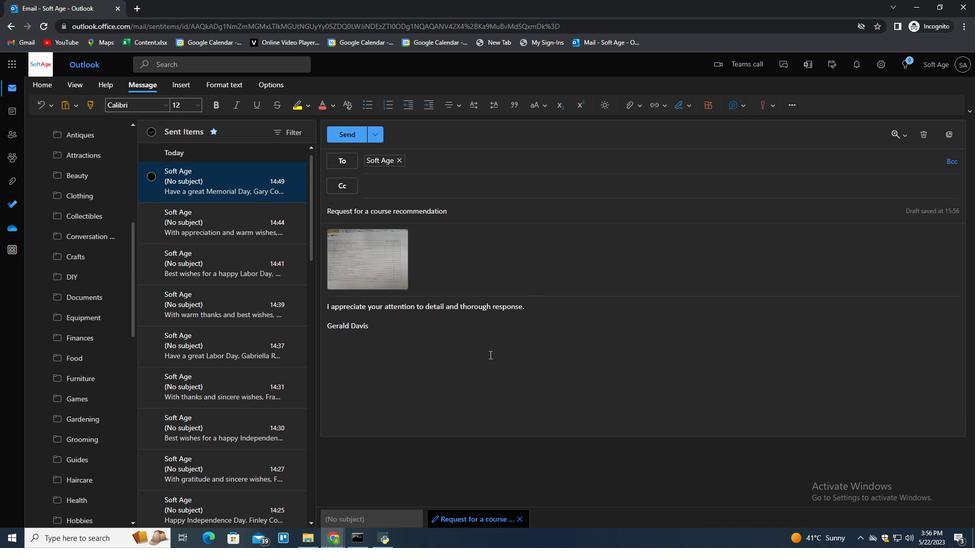 
Action: Mouse moved to (405, 324)
Screenshot: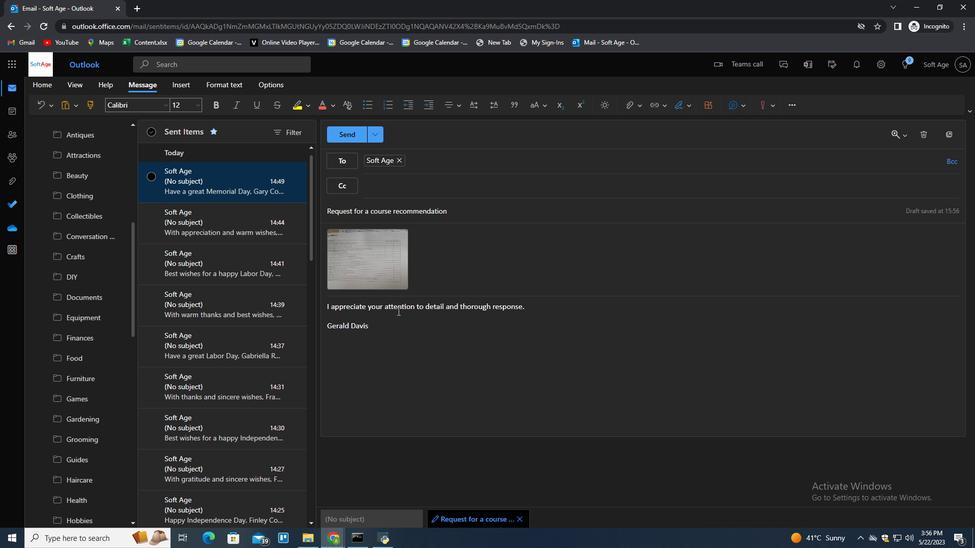 
Action: Key pressed <Key.enter>
Screenshot: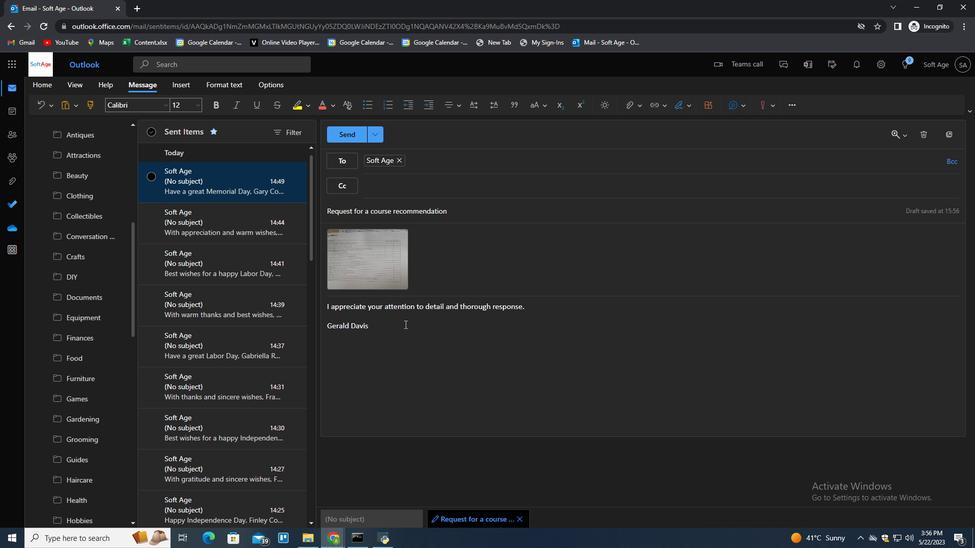 
Action: Mouse moved to (249, 183)
Screenshot: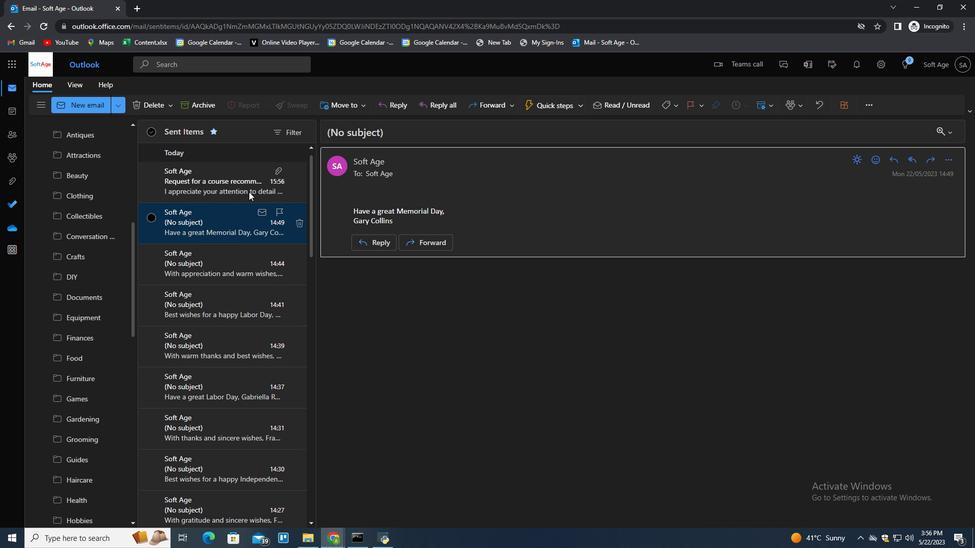 
Action: Mouse pressed right at (249, 183)
Screenshot: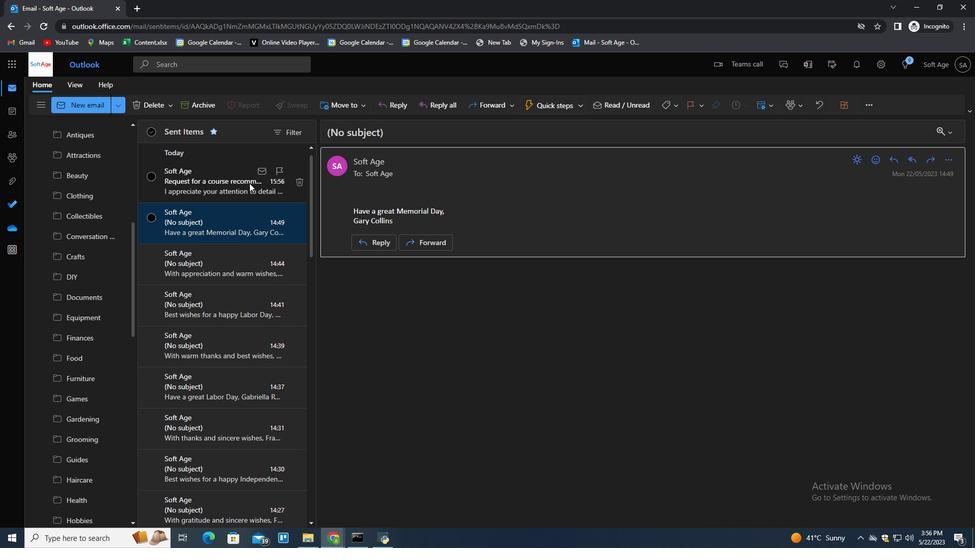 
Action: Mouse moved to (279, 221)
Screenshot: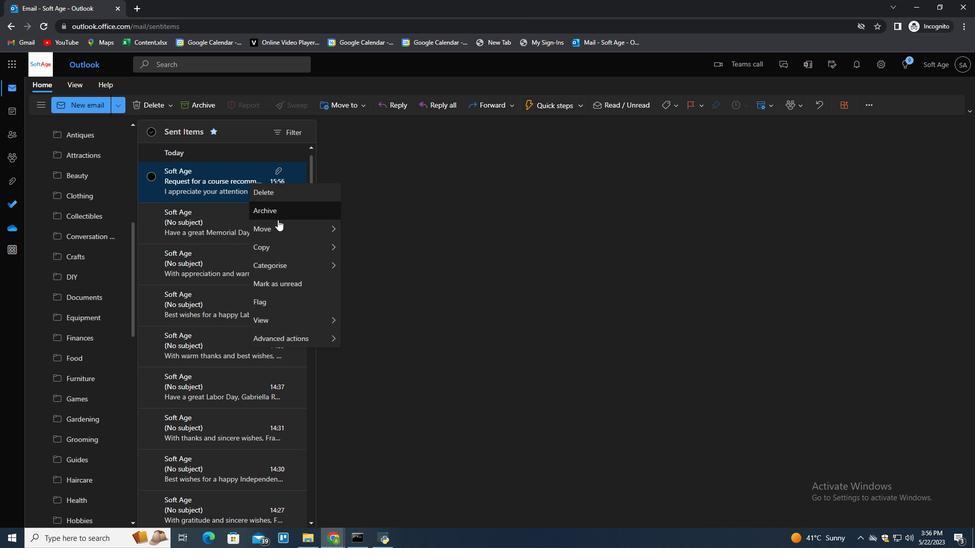 
Action: Mouse pressed left at (279, 221)
Screenshot: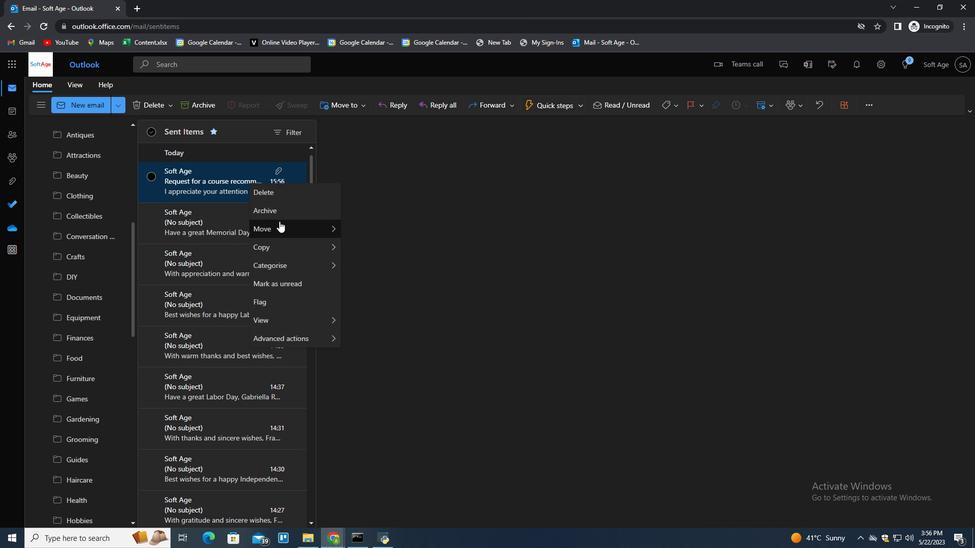 
Action: Mouse moved to (369, 228)
Screenshot: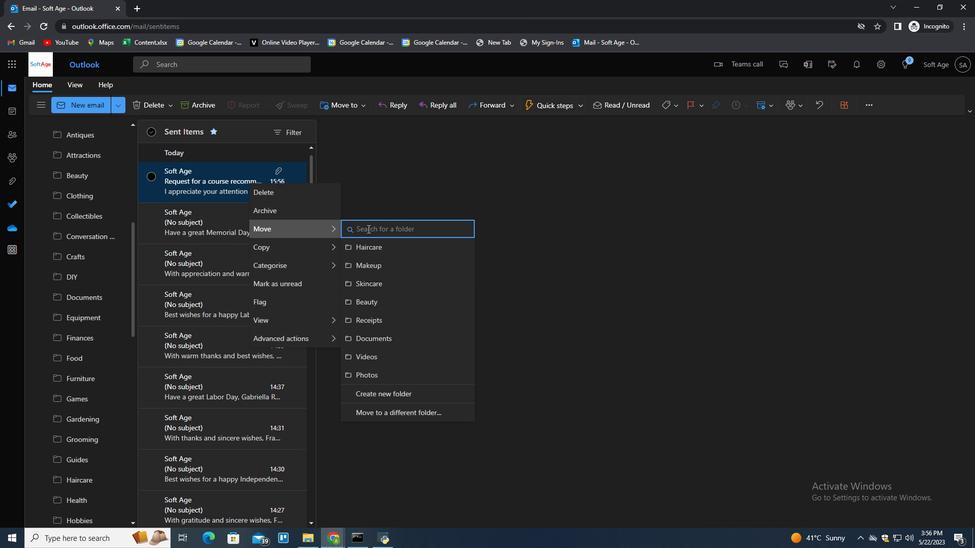 
Action: Mouse pressed left at (369, 228)
Screenshot: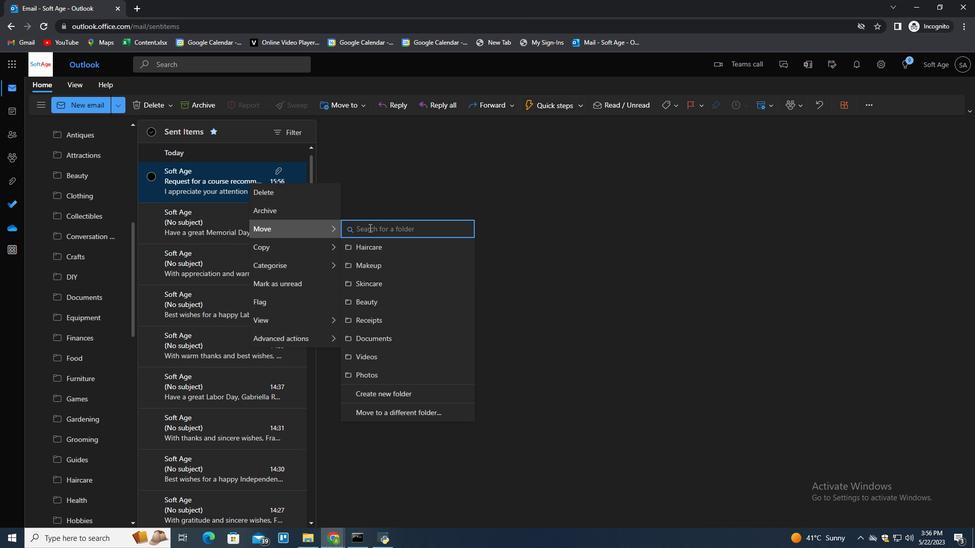 
Action: Key pressed <Key.shift>Fragances<Key.down><Key.up><Key.left><Key.left><Key.left><Key.right><Key.shift>G<Key.backspace><Key.shift>G<Key.backspace>Fragrances<Key.down><Key.enter>
Screenshot: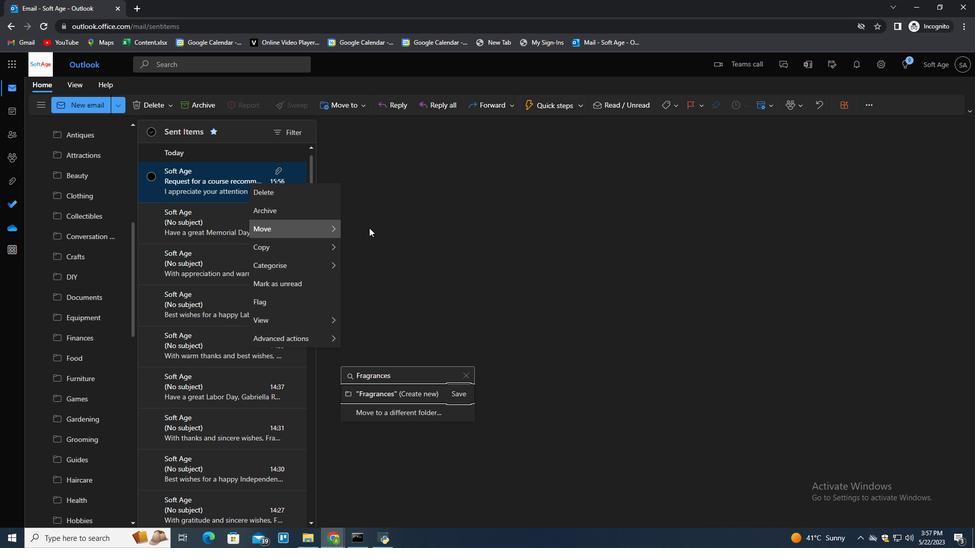 
Action: Mouse moved to (524, 404)
Screenshot: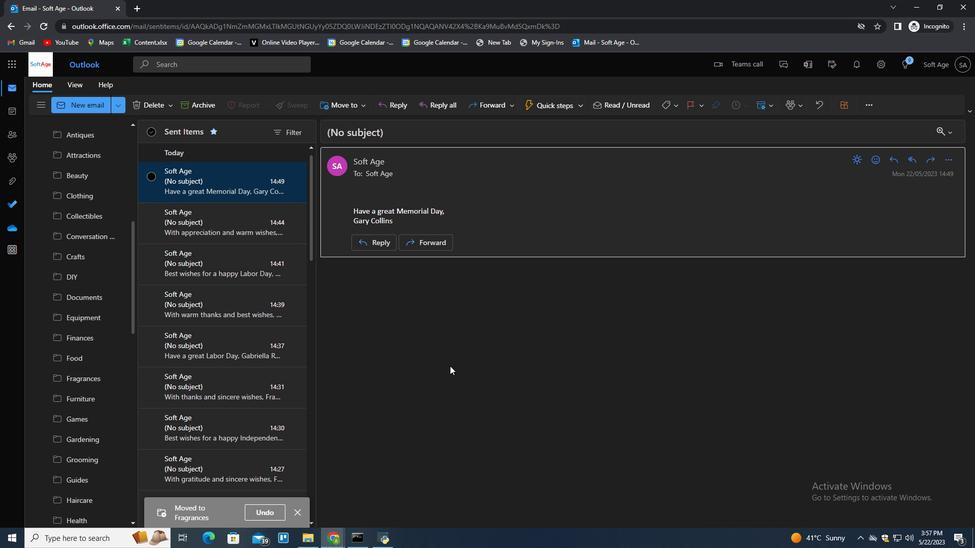 
